 Task: Look for space in Vigevano, Italy from 7th July, 2023 to 15th July, 2023 for 6 adults in price range Rs.15000 to Rs.20000. Place can be entire place with 3 bedrooms having 3 beds and 3 bathrooms. Property type can be house, flat, guest house. Booking option can be shelf check-in. Required host language is English.
Action: Mouse moved to (431, 114)
Screenshot: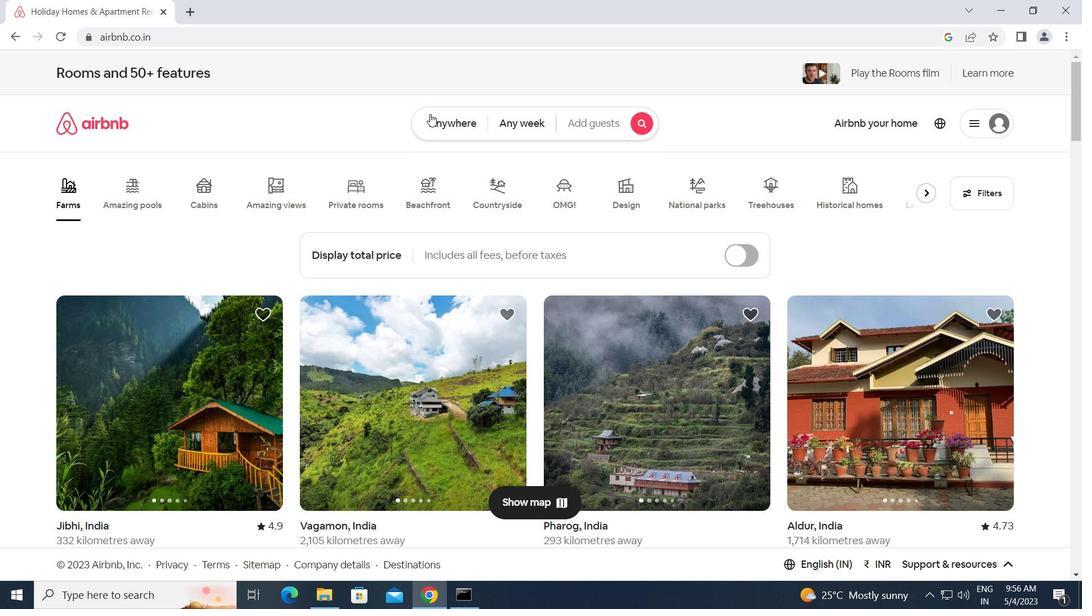 
Action: Mouse pressed left at (431, 114)
Screenshot: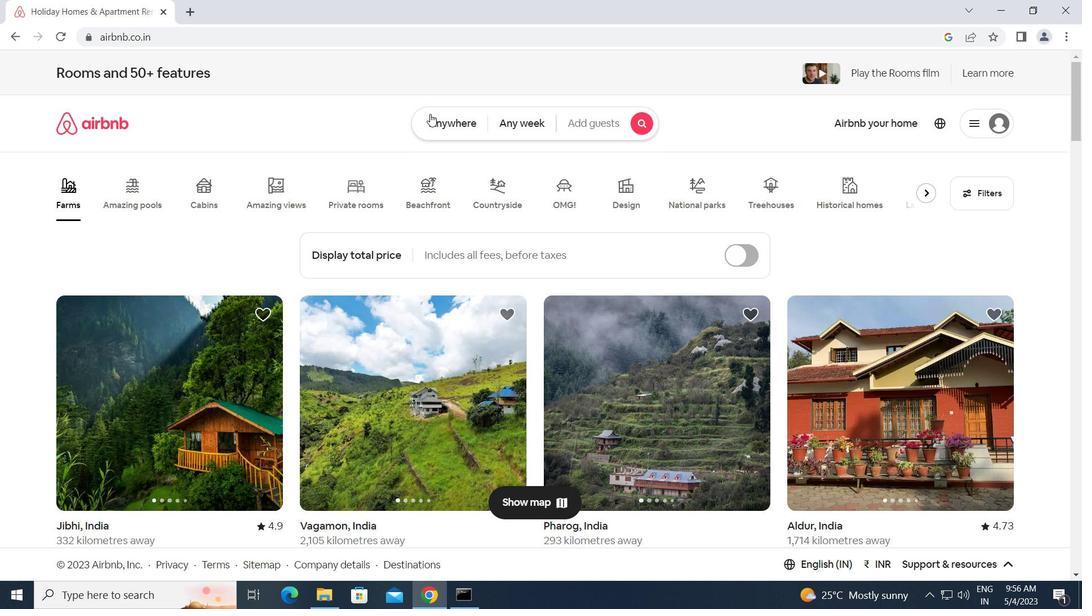 
Action: Mouse moved to (384, 169)
Screenshot: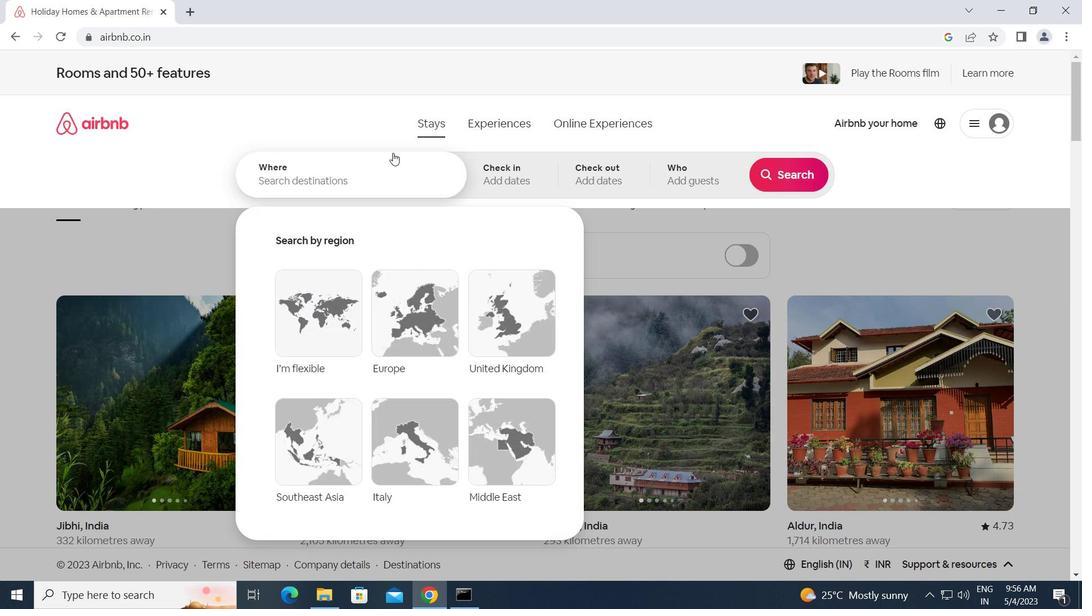 
Action: Mouse pressed left at (384, 169)
Screenshot: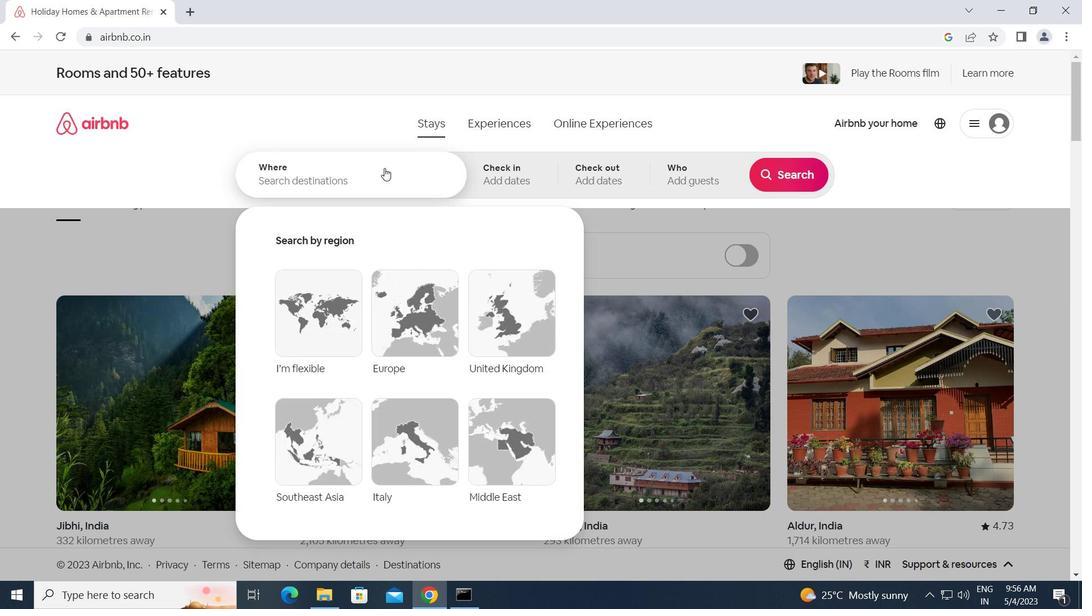 
Action: Key pressed <Key.caps_lock>v<Key.caps_lock>igevano,<Key.space><Key.caps_lock>i<Key.caps_lock>taly<Key.enter>
Screenshot: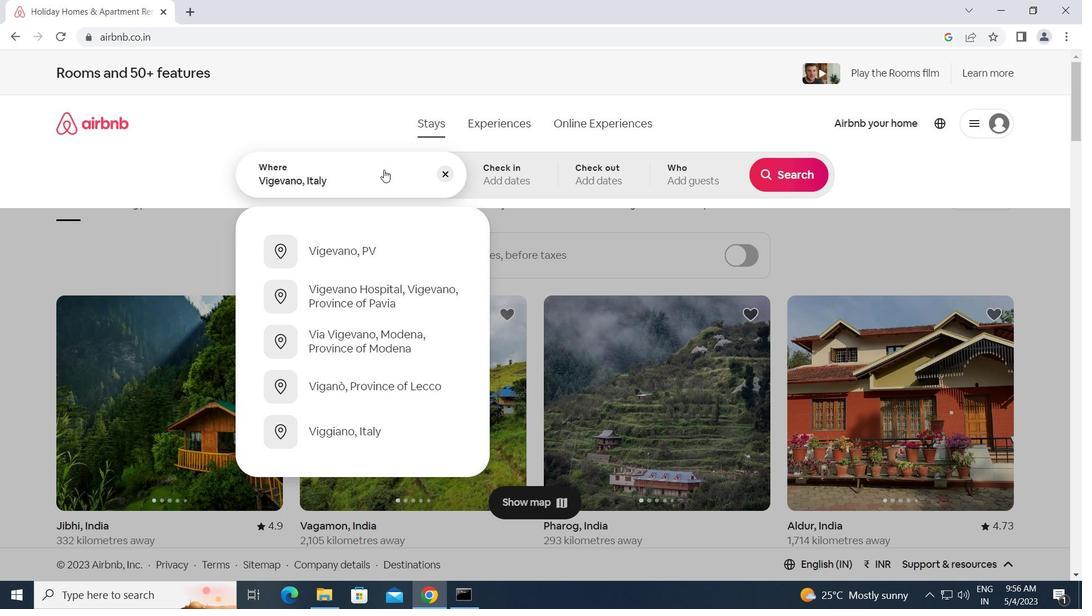 
Action: Mouse moved to (783, 294)
Screenshot: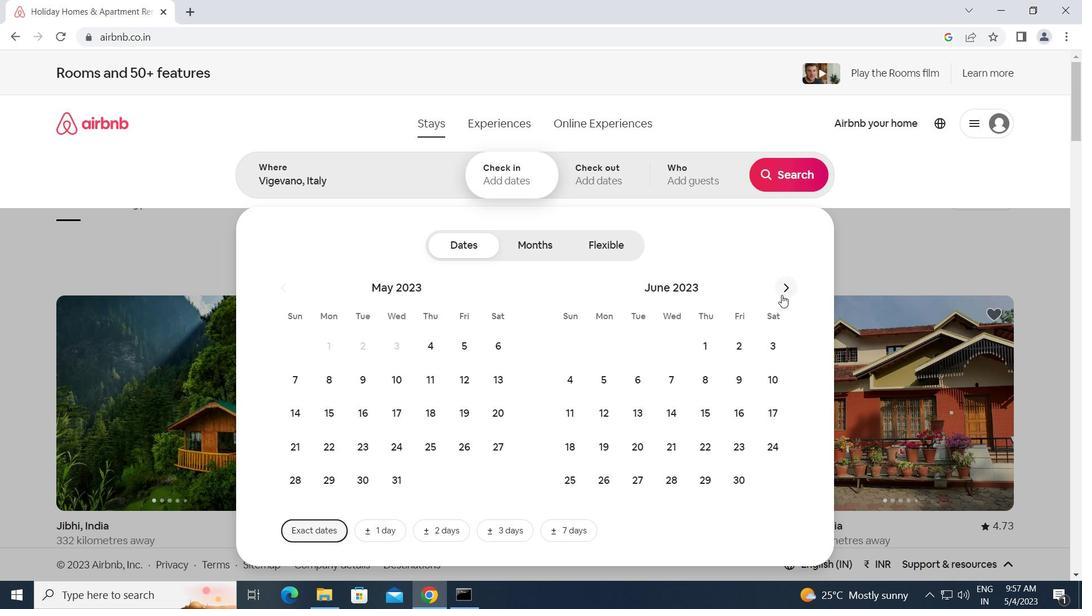 
Action: Mouse pressed left at (783, 294)
Screenshot: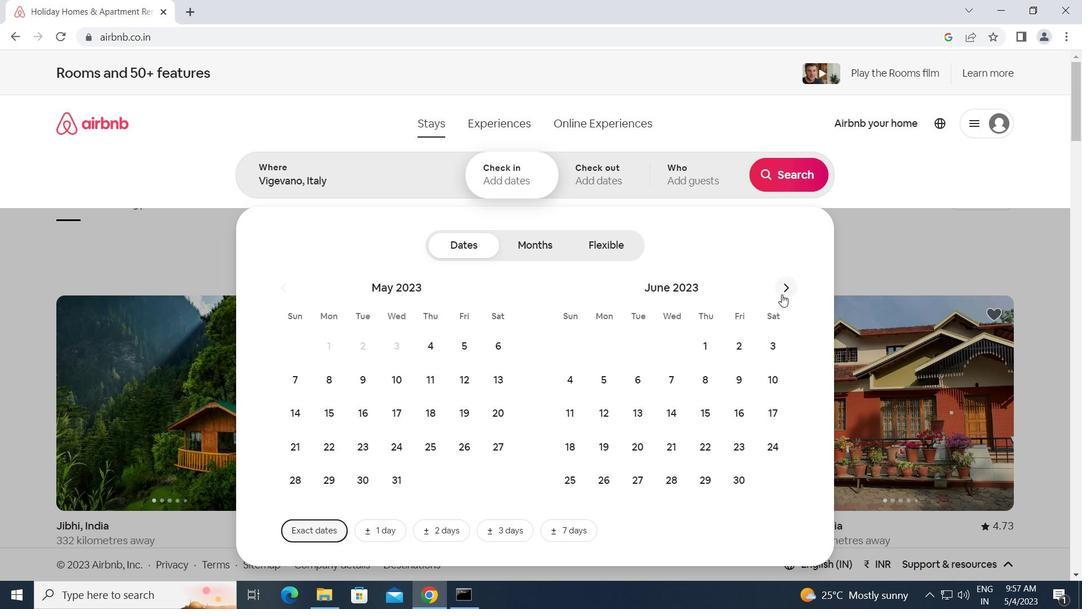 
Action: Mouse moved to (745, 376)
Screenshot: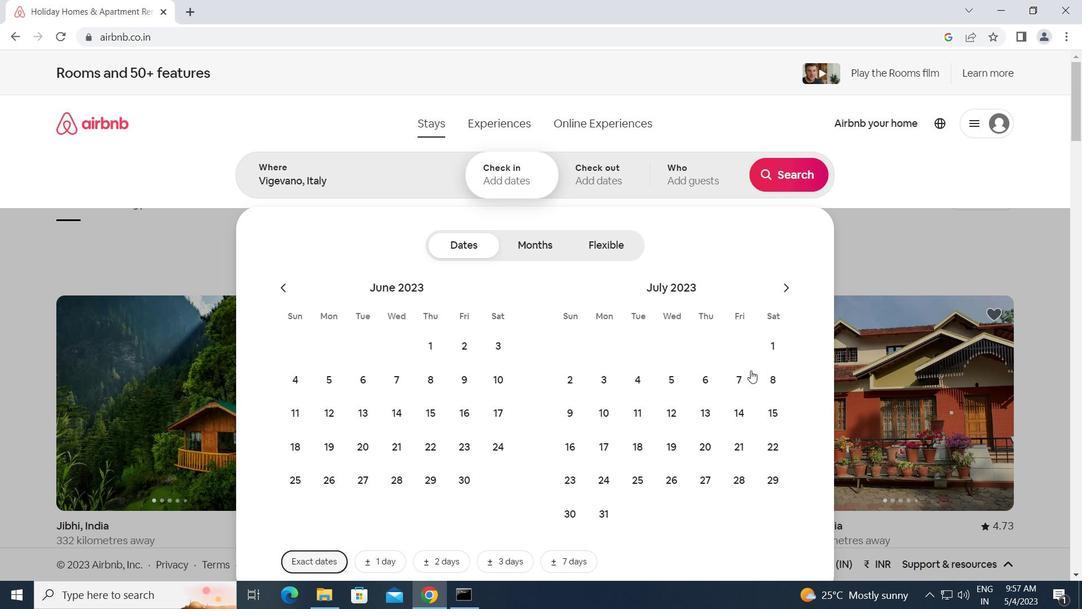 
Action: Mouse pressed left at (745, 376)
Screenshot: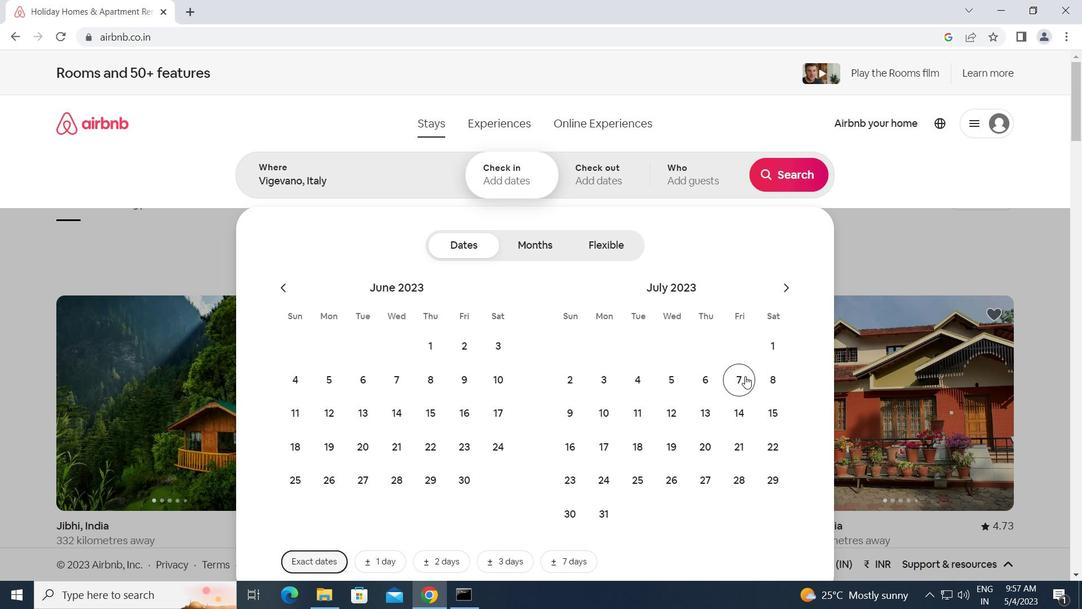
Action: Mouse moved to (772, 410)
Screenshot: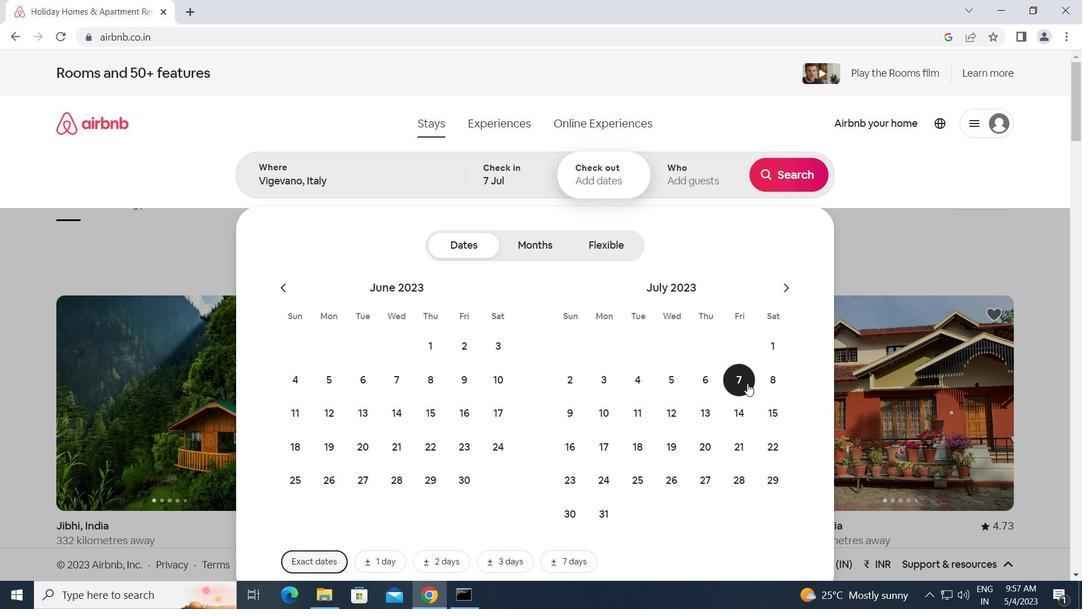 
Action: Mouse pressed left at (772, 410)
Screenshot: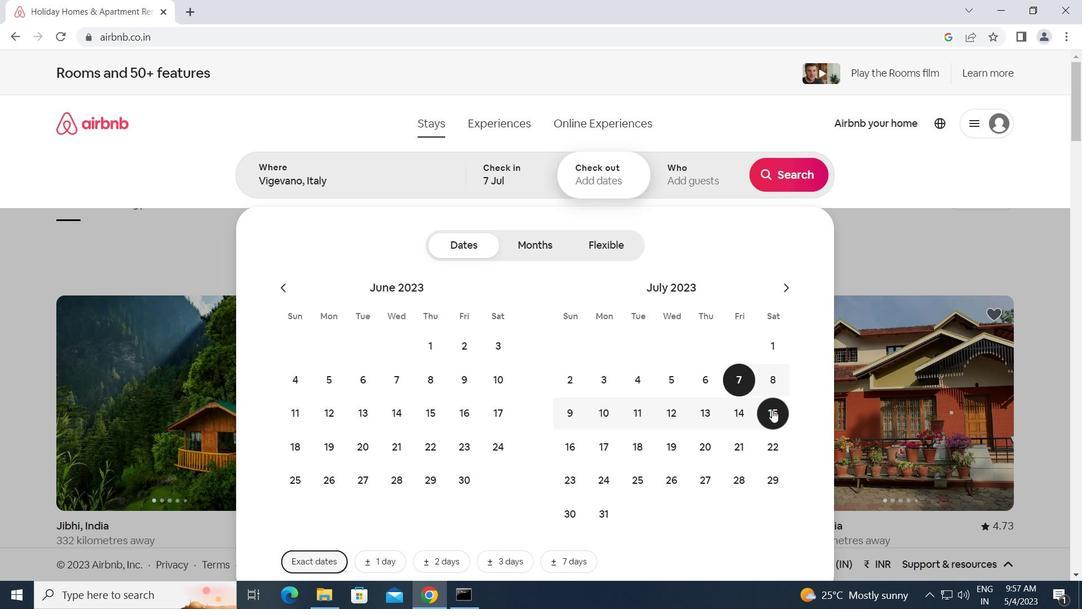 
Action: Mouse moved to (705, 181)
Screenshot: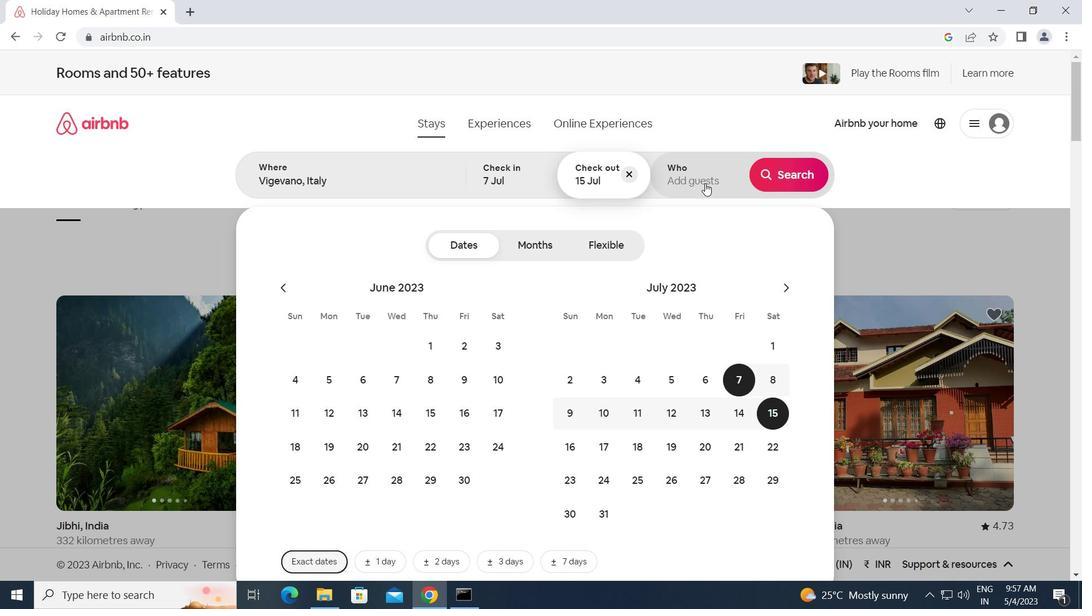 
Action: Mouse pressed left at (705, 181)
Screenshot: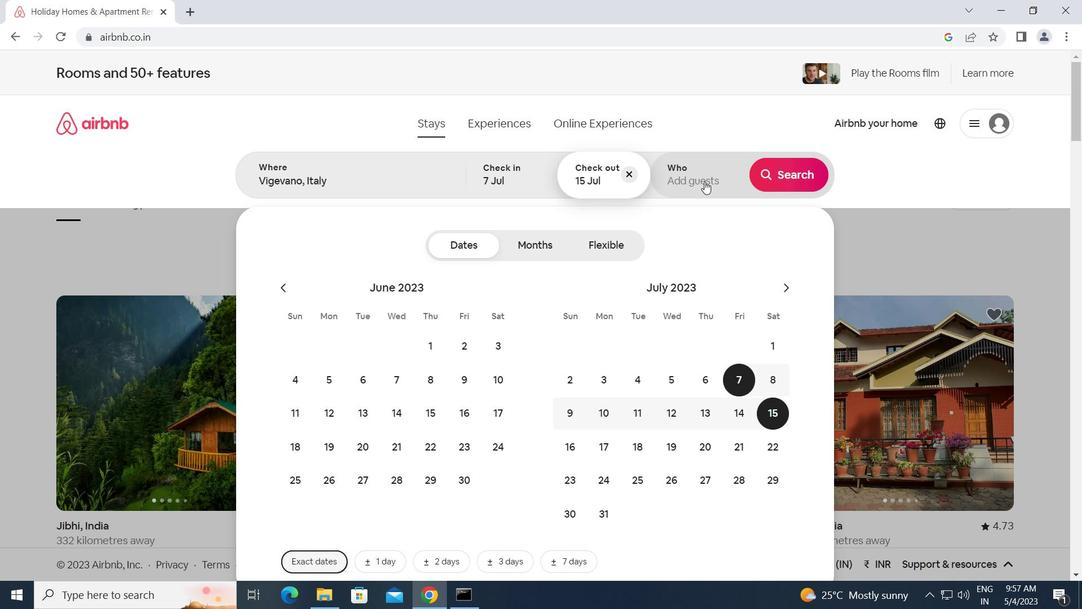 
Action: Mouse moved to (793, 251)
Screenshot: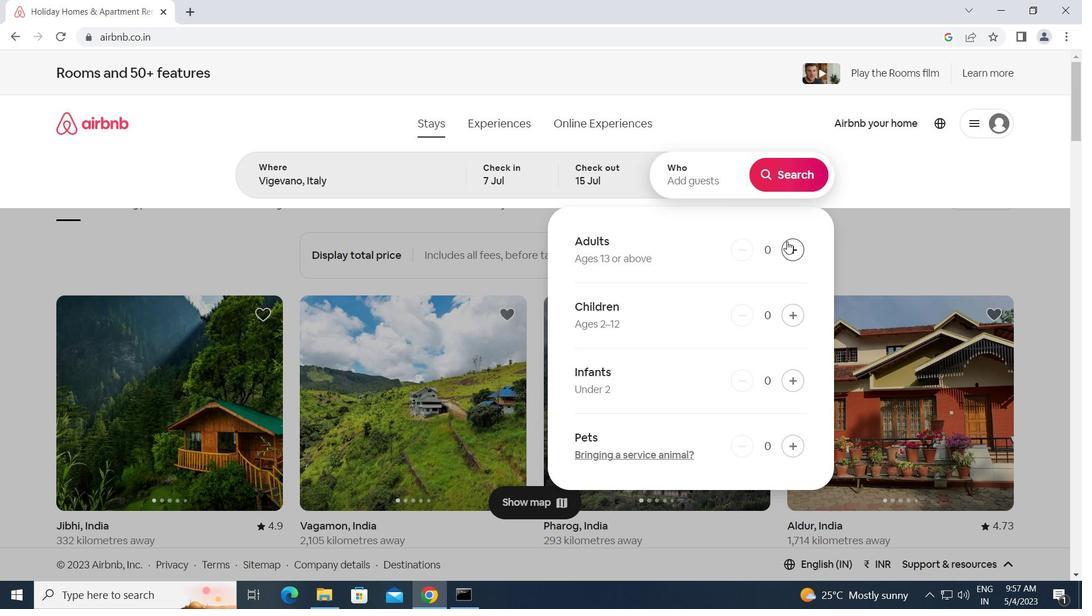 
Action: Mouse pressed left at (793, 251)
Screenshot: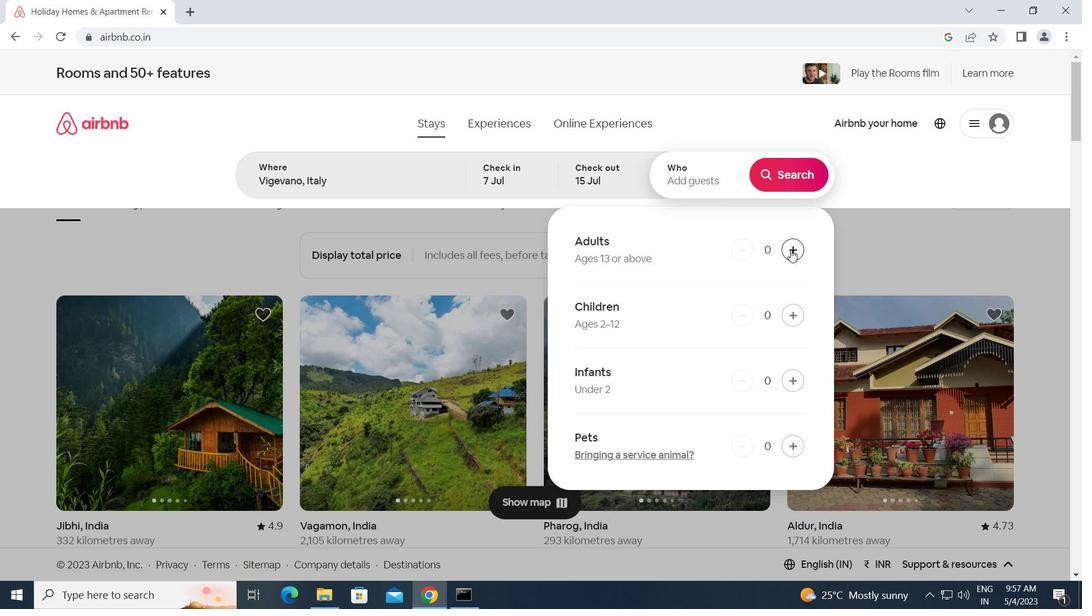 
Action: Mouse pressed left at (793, 251)
Screenshot: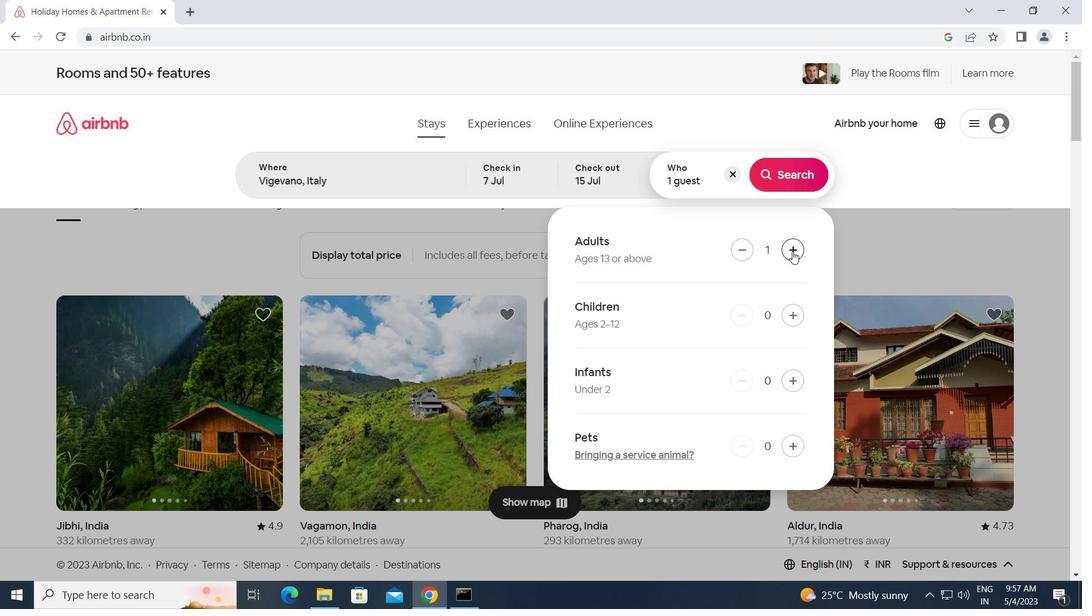 
Action: Mouse pressed left at (793, 251)
Screenshot: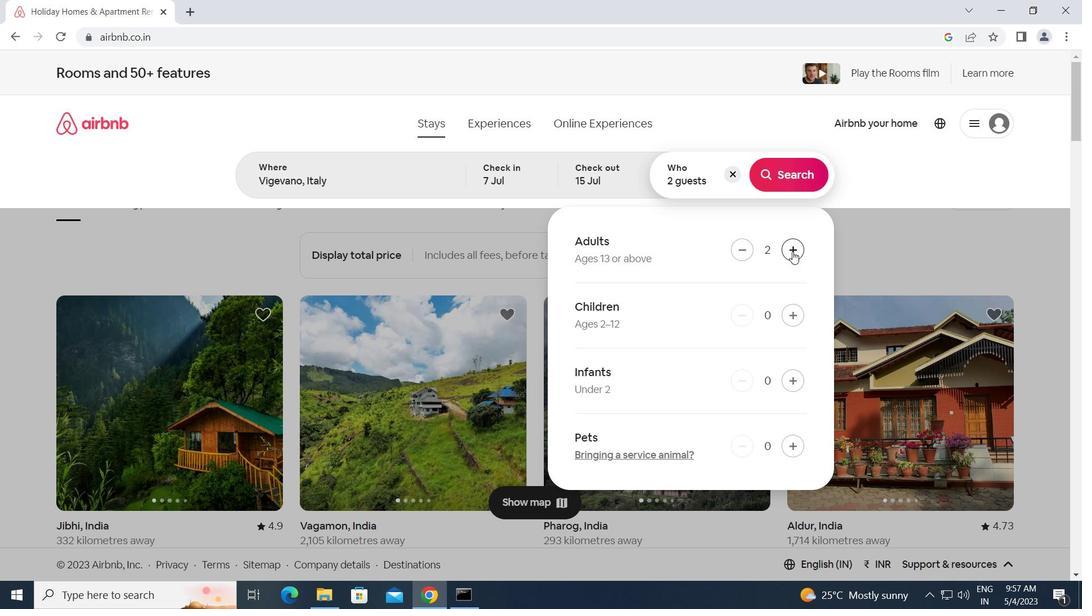 
Action: Mouse pressed left at (793, 251)
Screenshot: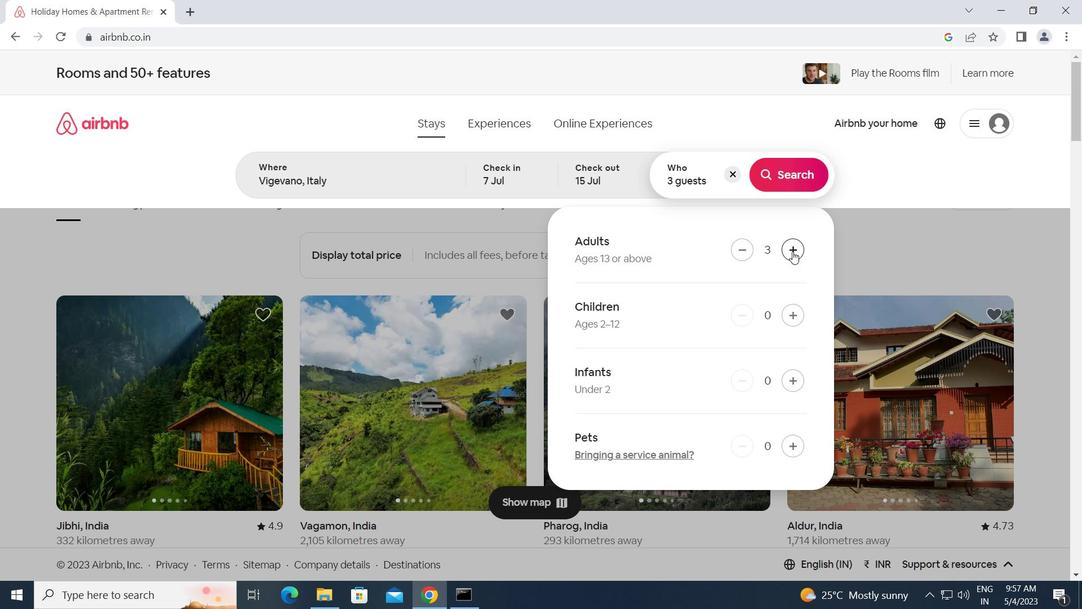 
Action: Mouse pressed left at (793, 251)
Screenshot: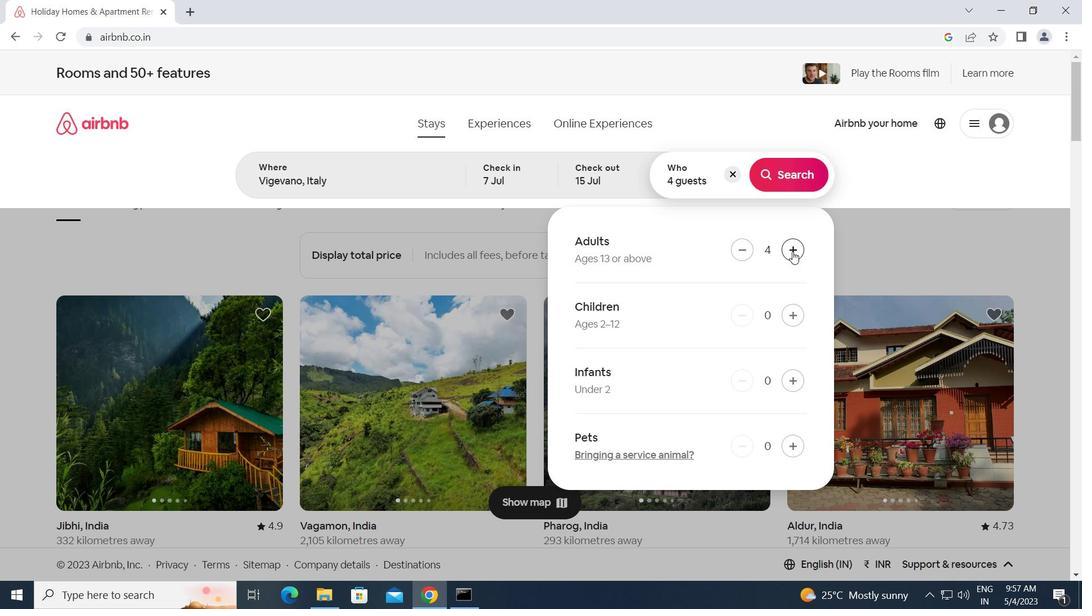 
Action: Mouse pressed left at (793, 251)
Screenshot: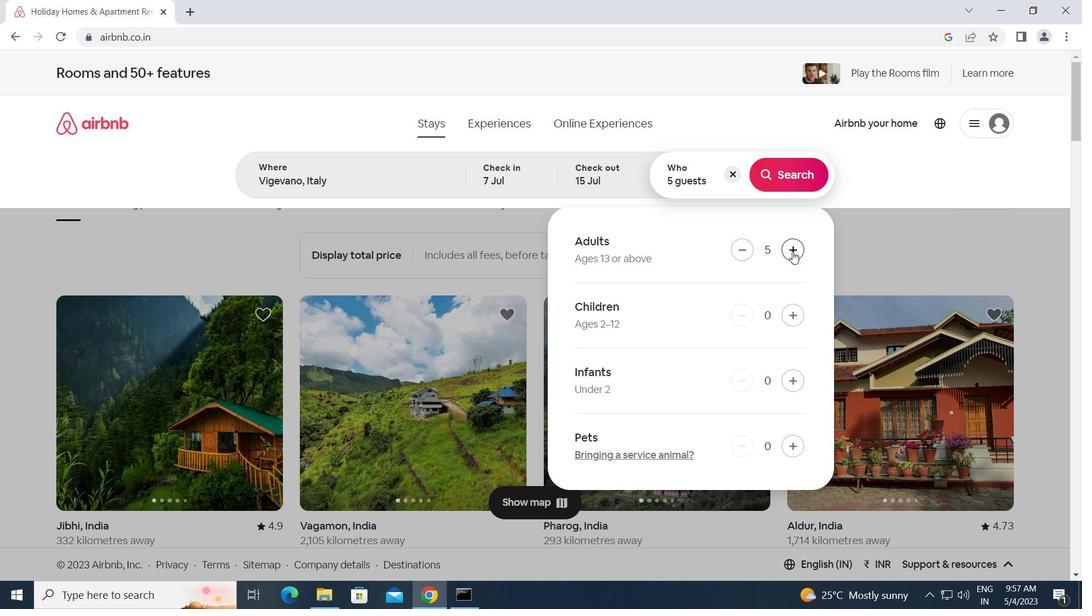 
Action: Mouse moved to (788, 175)
Screenshot: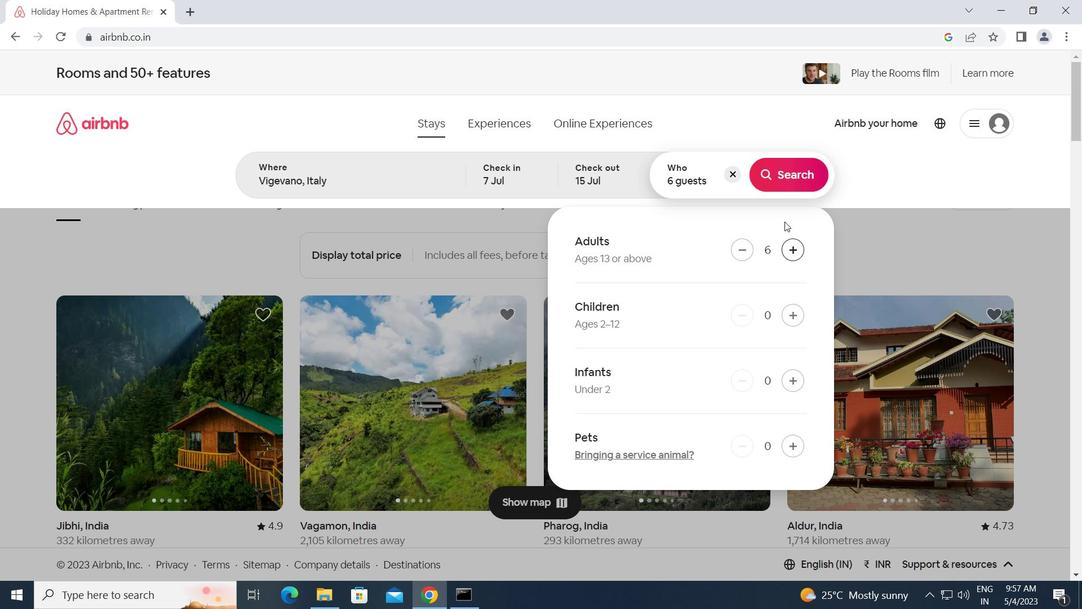
Action: Mouse pressed left at (788, 175)
Screenshot: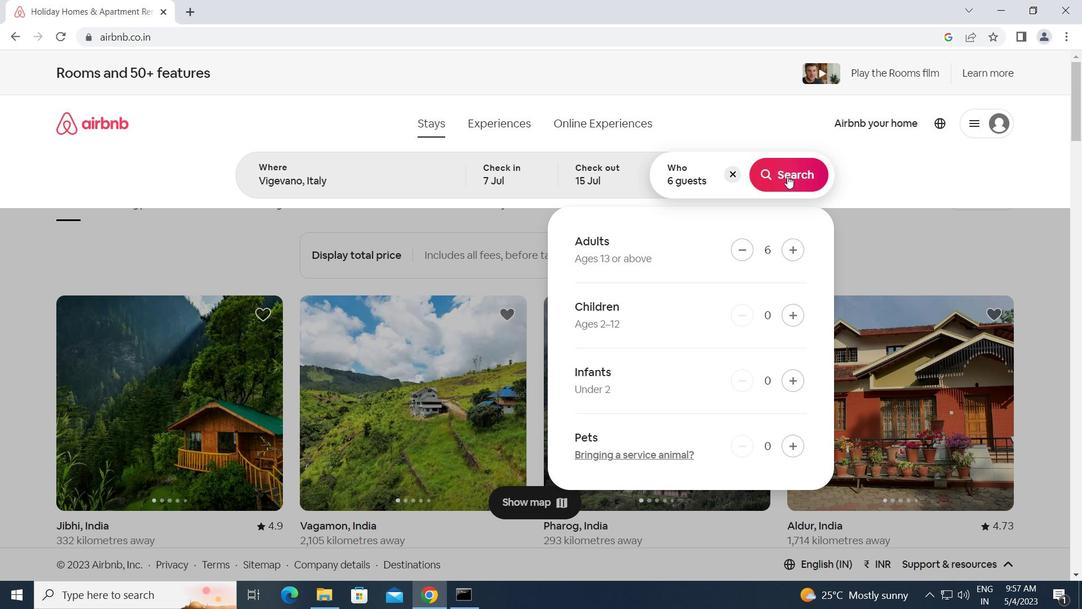 
Action: Mouse moved to (1017, 130)
Screenshot: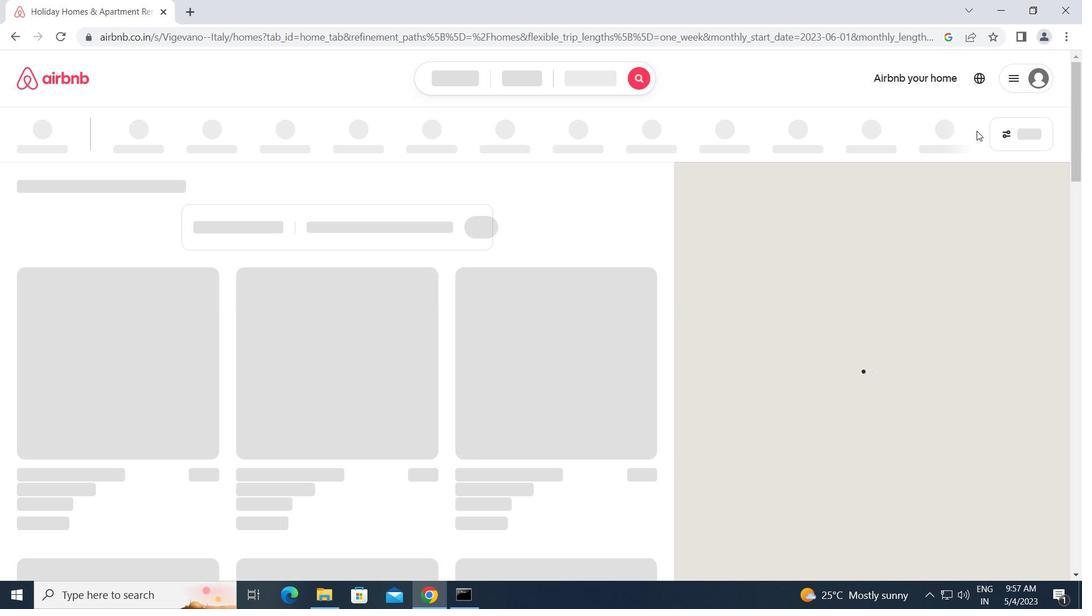 
Action: Mouse pressed left at (1017, 130)
Screenshot: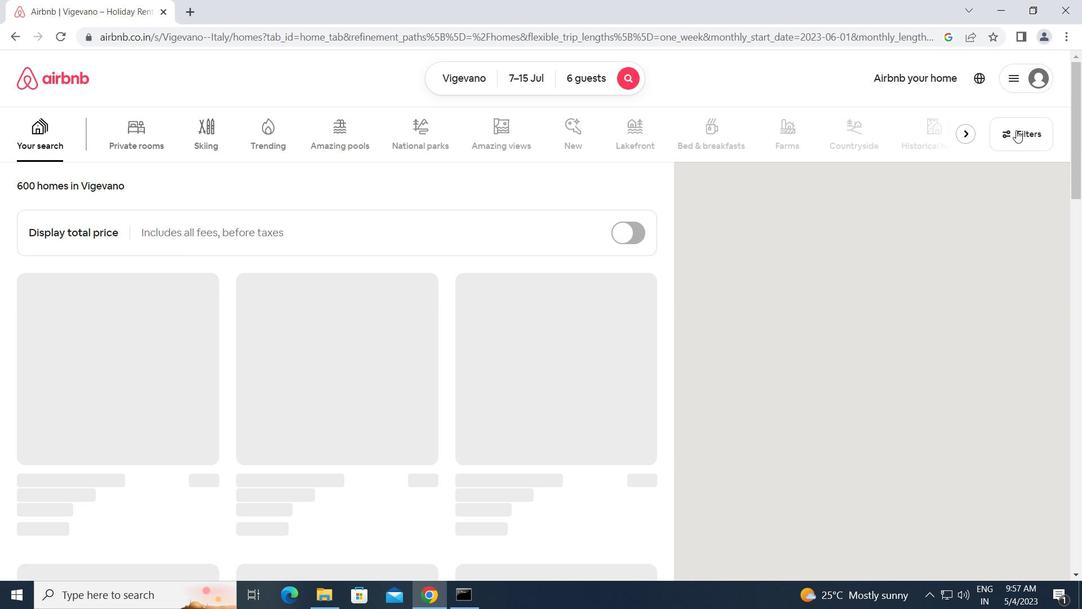 
Action: Mouse moved to (363, 318)
Screenshot: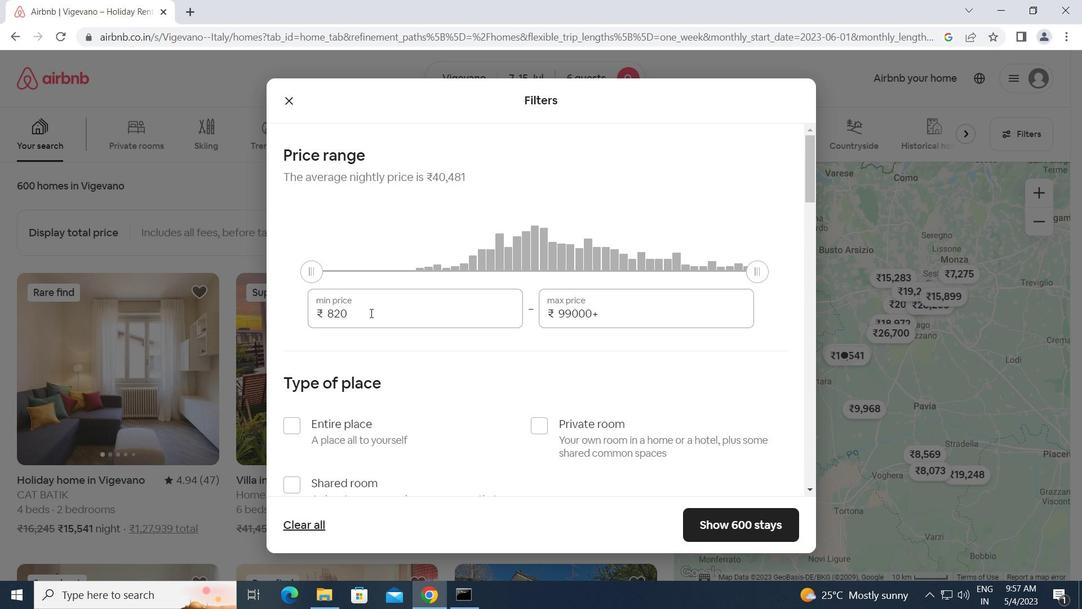 
Action: Mouse pressed left at (363, 318)
Screenshot: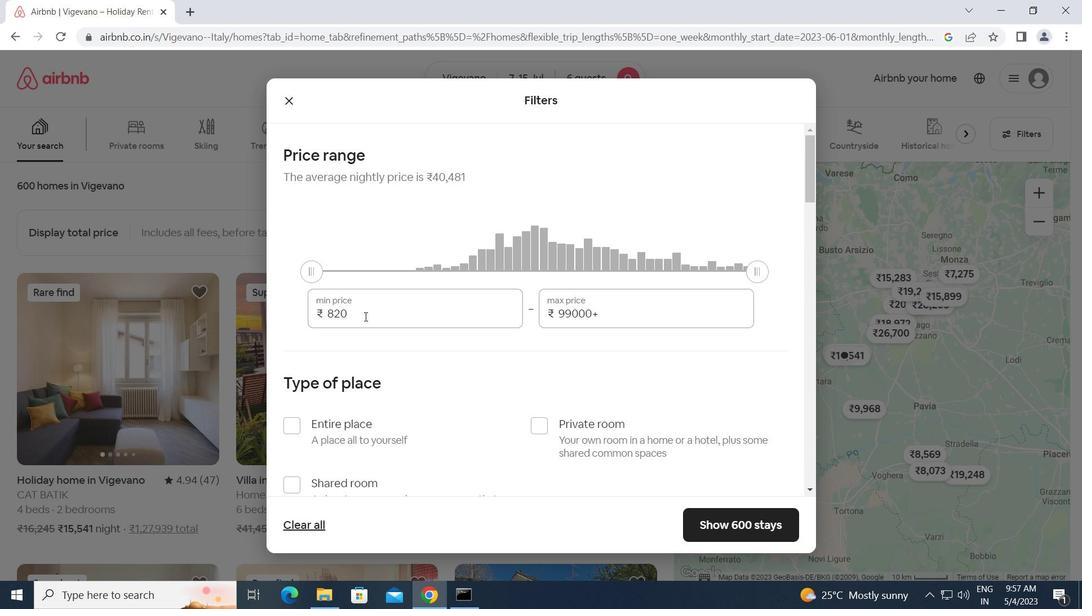 
Action: Mouse moved to (311, 318)
Screenshot: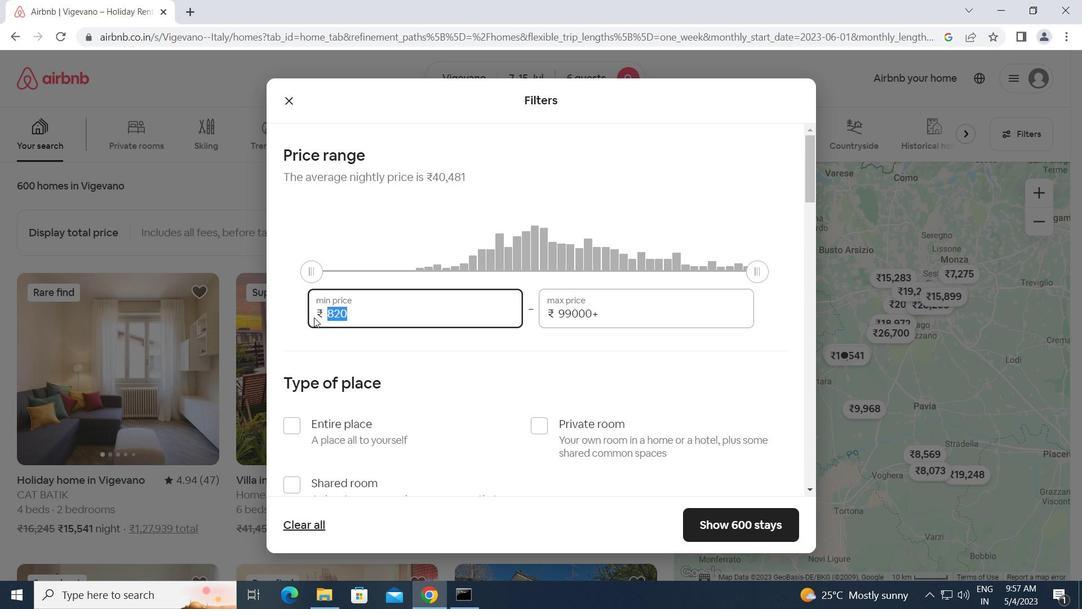 
Action: Key pressed 15000<Key.tab>20000
Screenshot: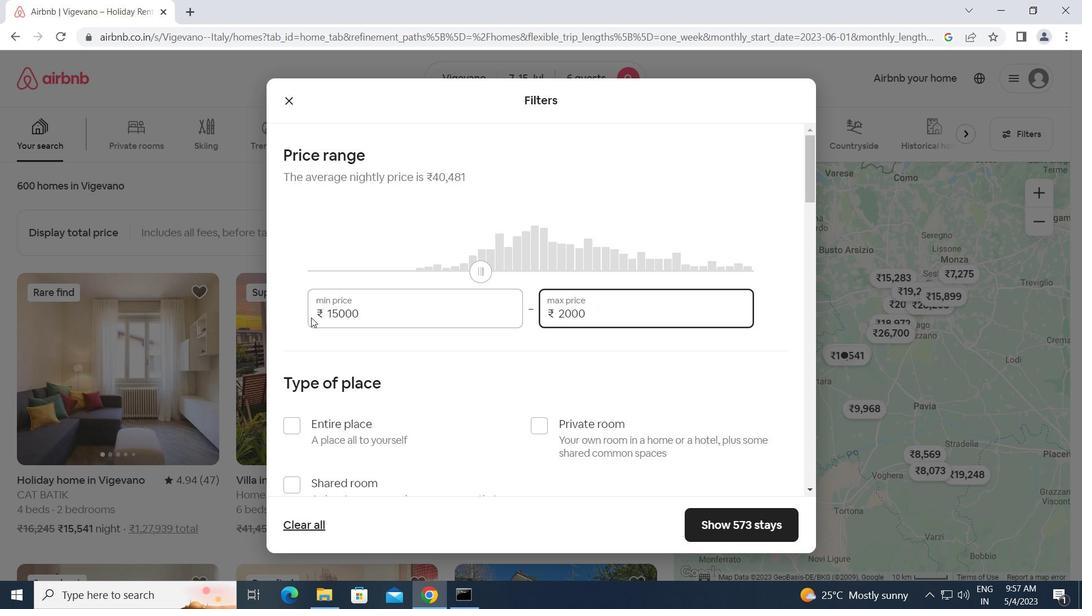 
Action: Mouse moved to (390, 369)
Screenshot: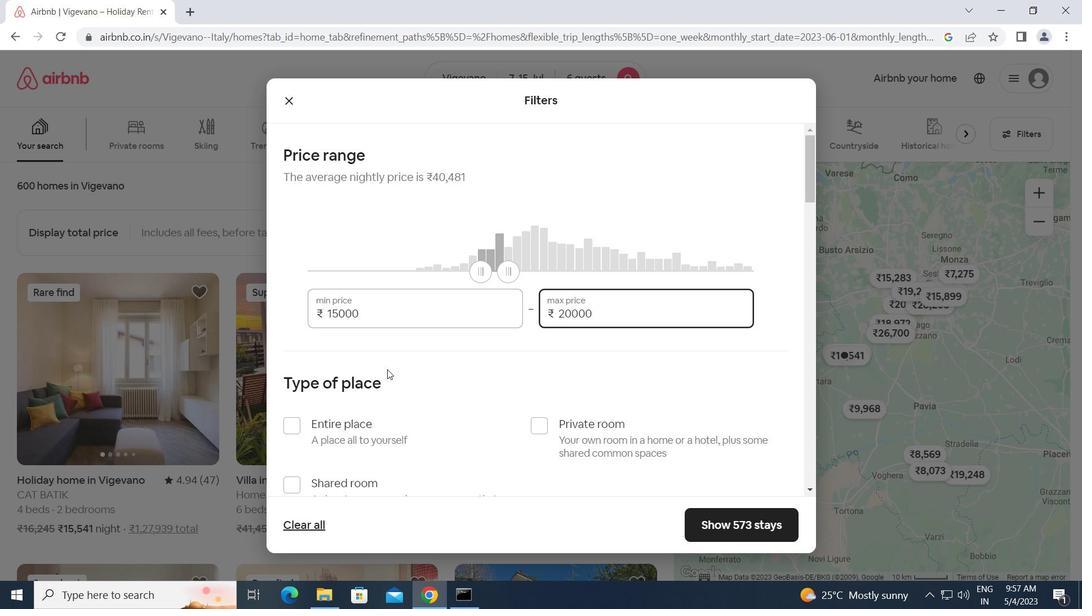 
Action: Mouse scrolled (390, 368) with delta (0, 0)
Screenshot: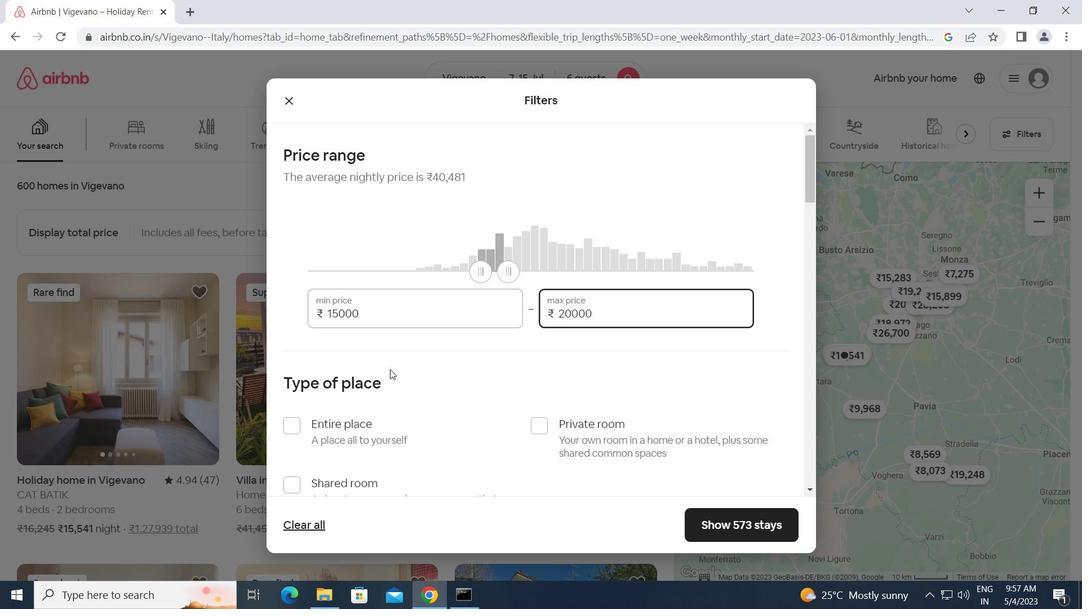 
Action: Mouse scrolled (390, 368) with delta (0, 0)
Screenshot: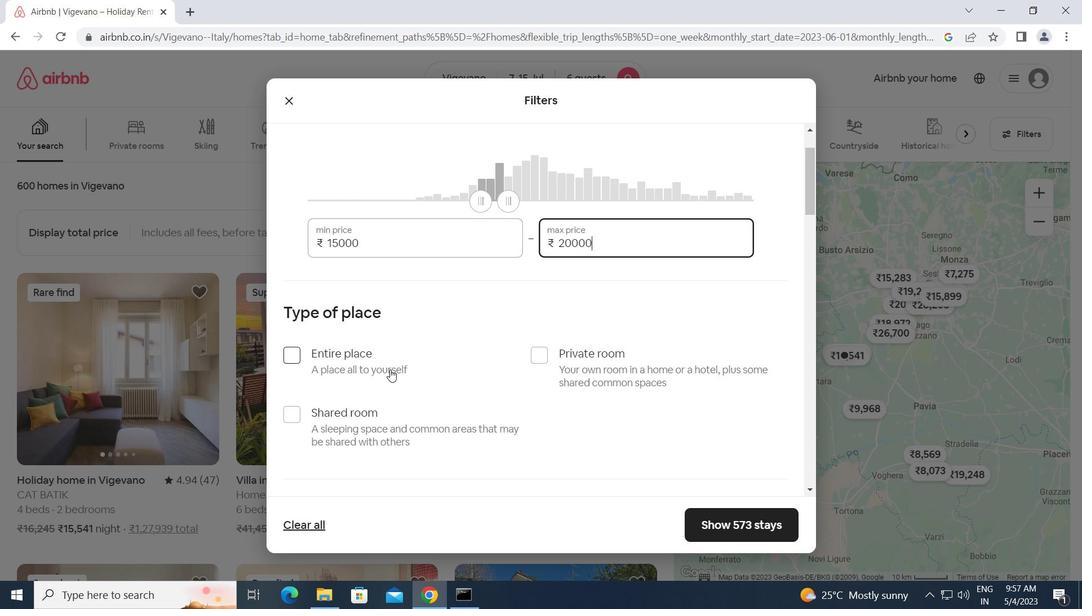 
Action: Mouse moved to (299, 287)
Screenshot: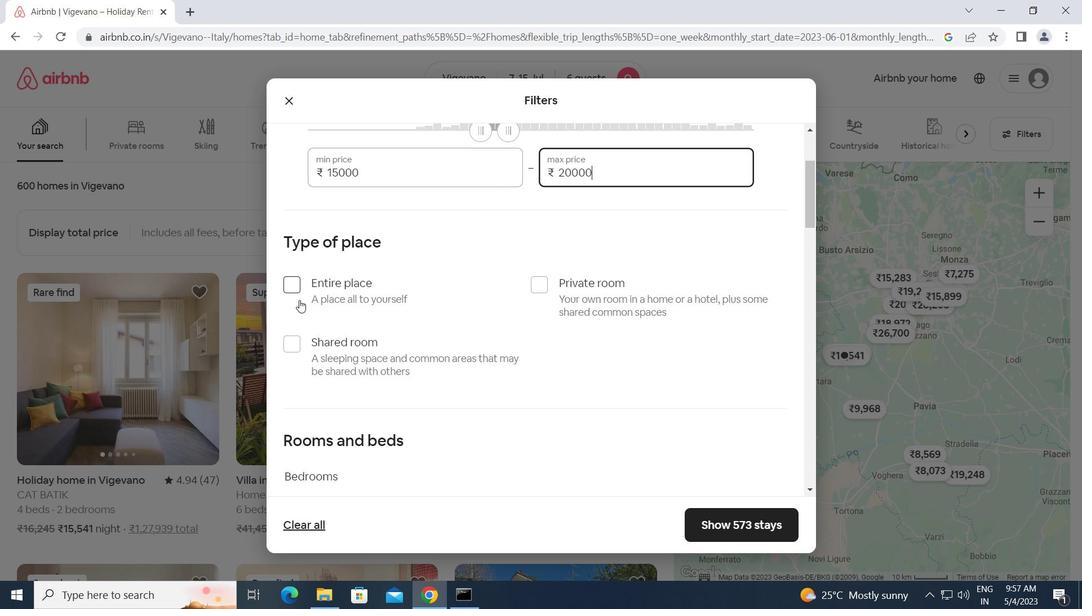 
Action: Mouse pressed left at (299, 287)
Screenshot: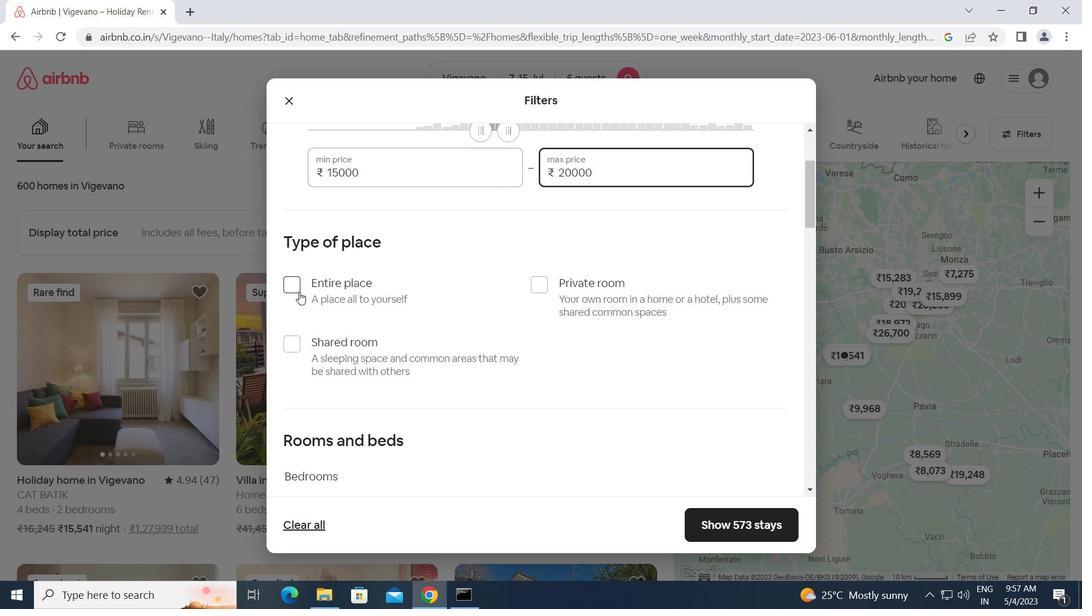 
Action: Mouse moved to (385, 347)
Screenshot: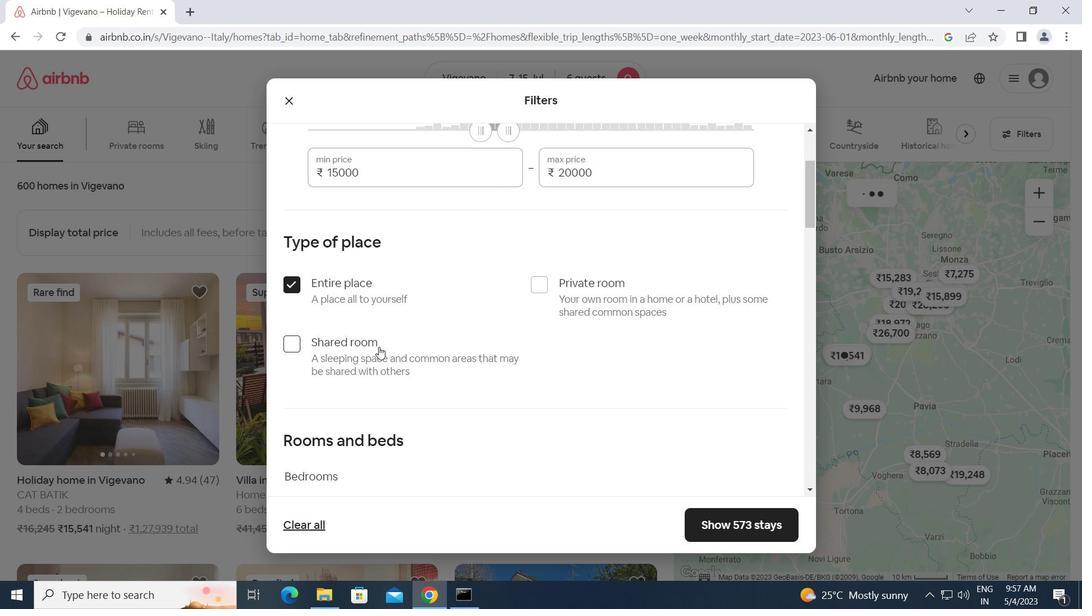 
Action: Mouse scrolled (385, 346) with delta (0, 0)
Screenshot: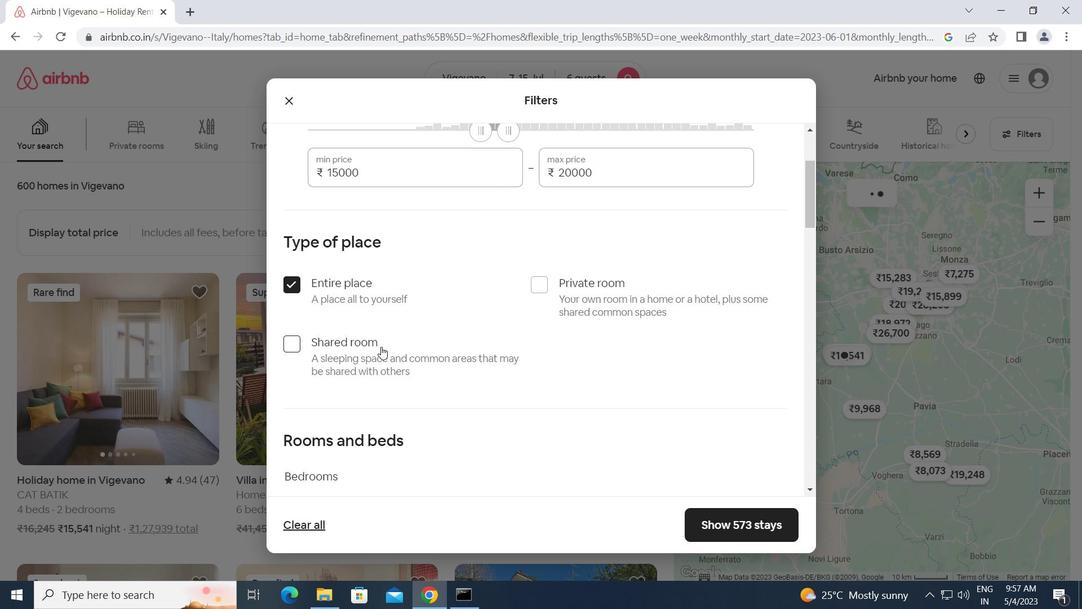 
Action: Mouse scrolled (385, 346) with delta (0, 0)
Screenshot: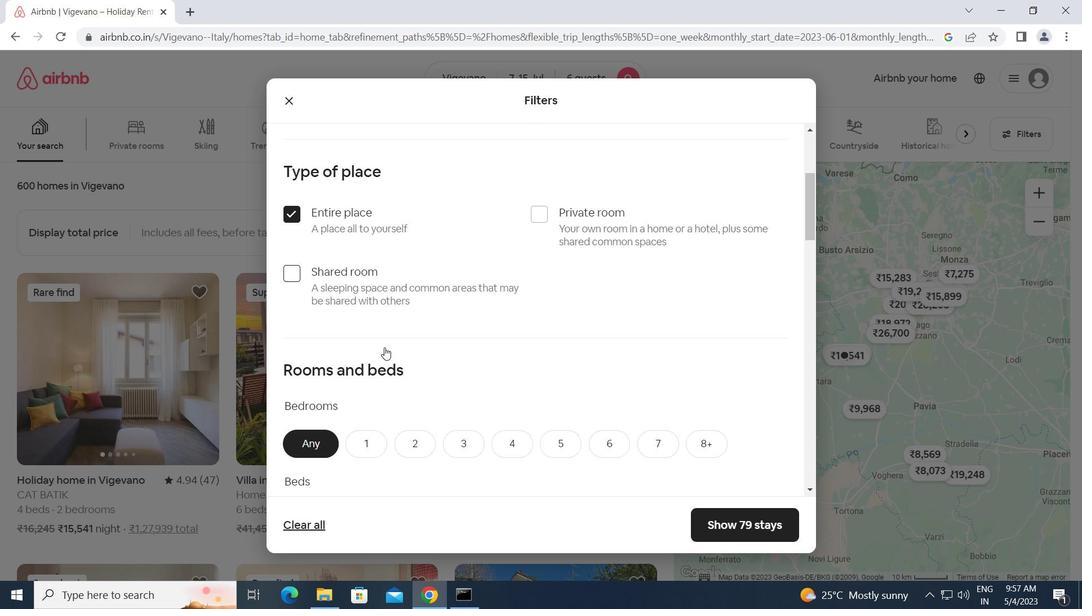 
Action: Mouse scrolled (385, 346) with delta (0, 0)
Screenshot: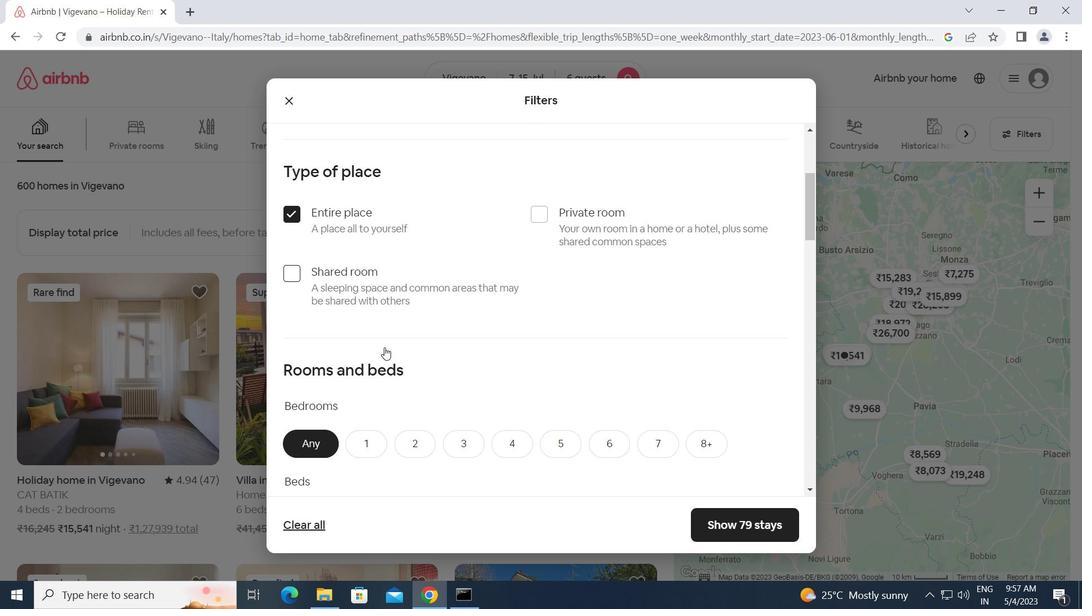 
Action: Mouse moved to (468, 300)
Screenshot: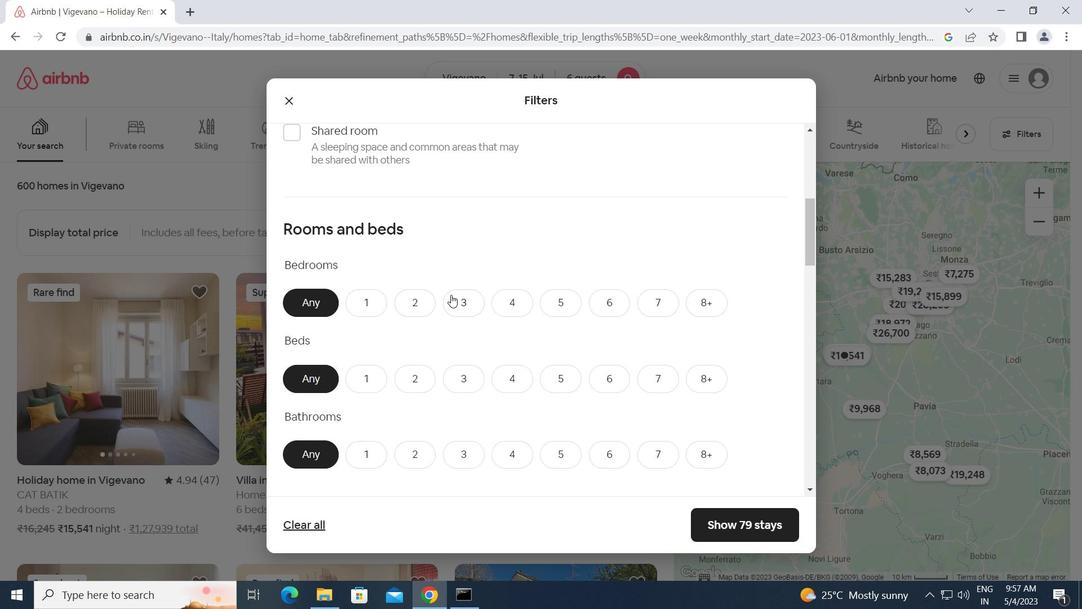 
Action: Mouse pressed left at (468, 300)
Screenshot: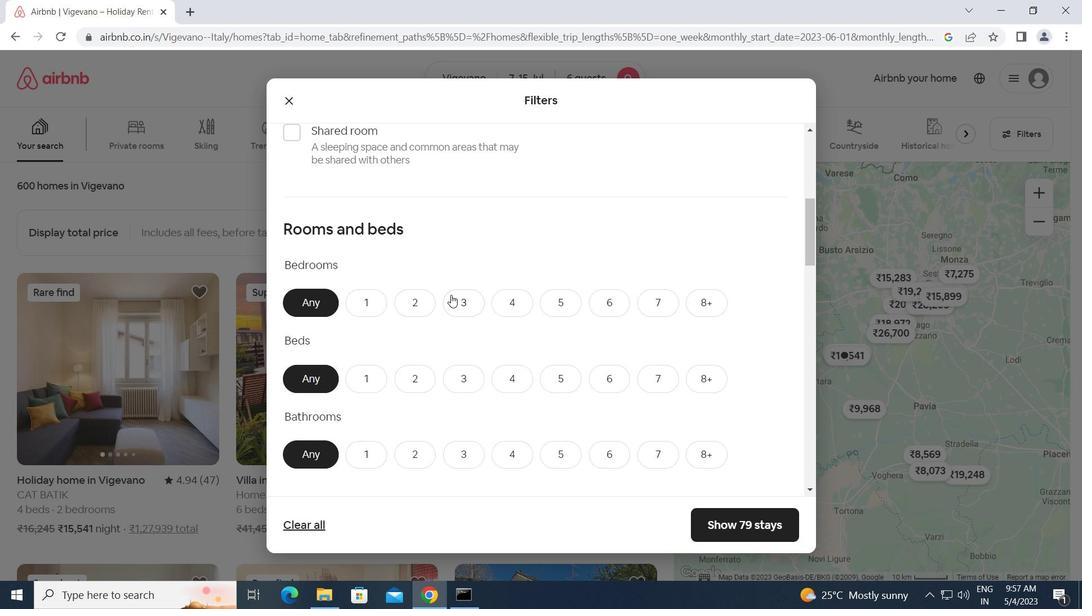 
Action: Mouse moved to (463, 377)
Screenshot: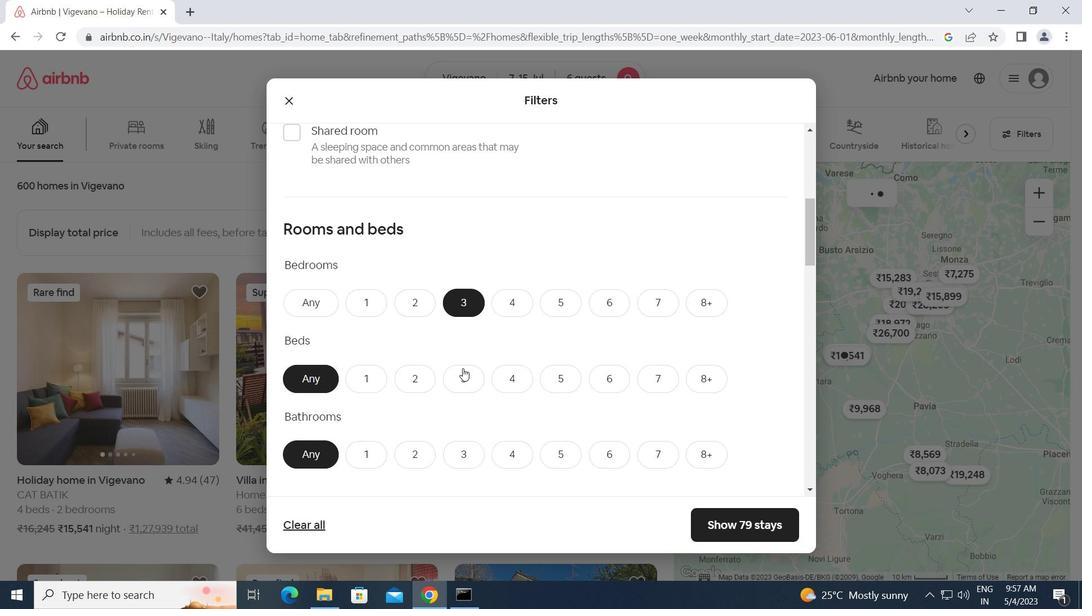 
Action: Mouse pressed left at (463, 377)
Screenshot: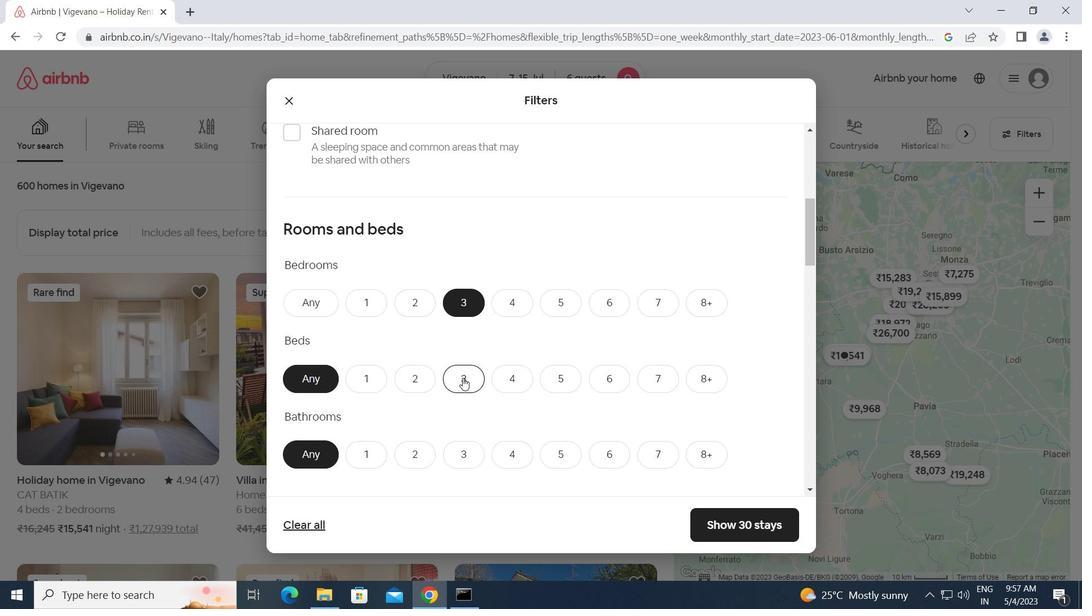 
Action: Mouse moved to (461, 458)
Screenshot: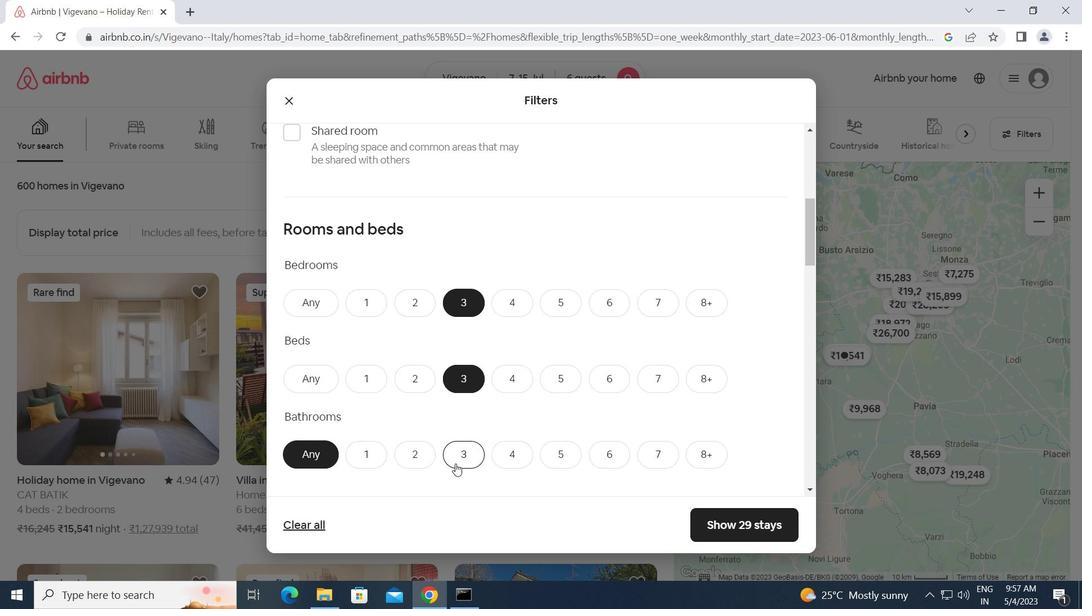 
Action: Mouse pressed left at (461, 458)
Screenshot: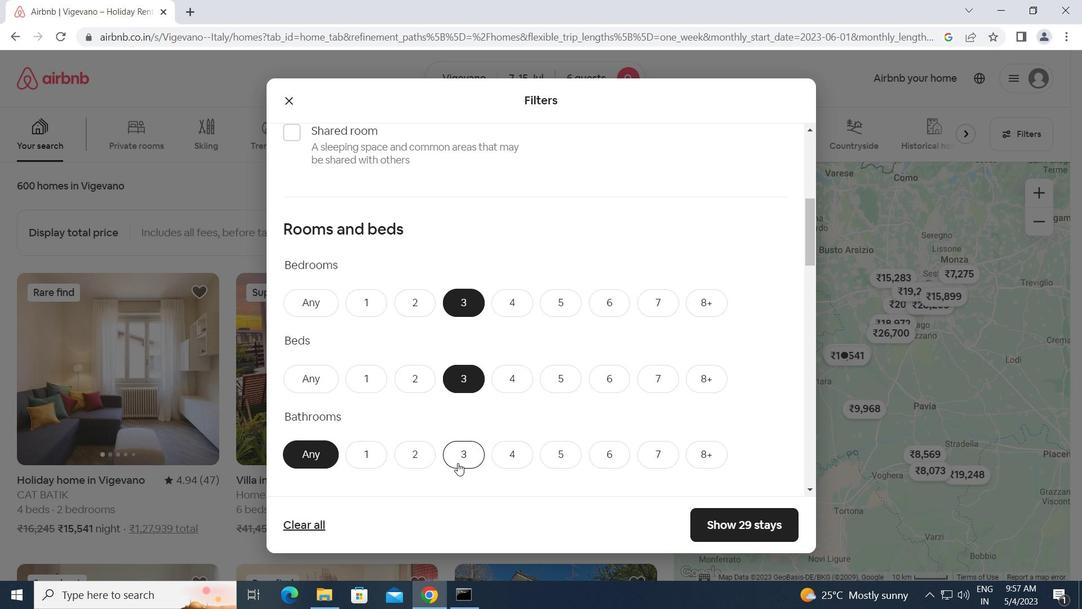 
Action: Mouse moved to (464, 463)
Screenshot: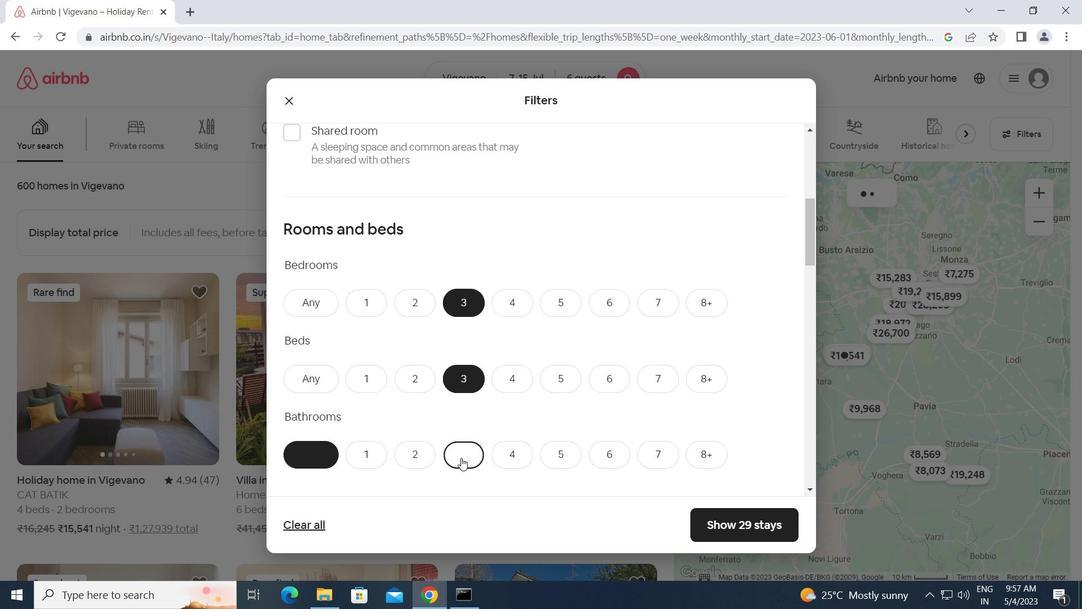 
Action: Mouse scrolled (464, 462) with delta (0, 0)
Screenshot: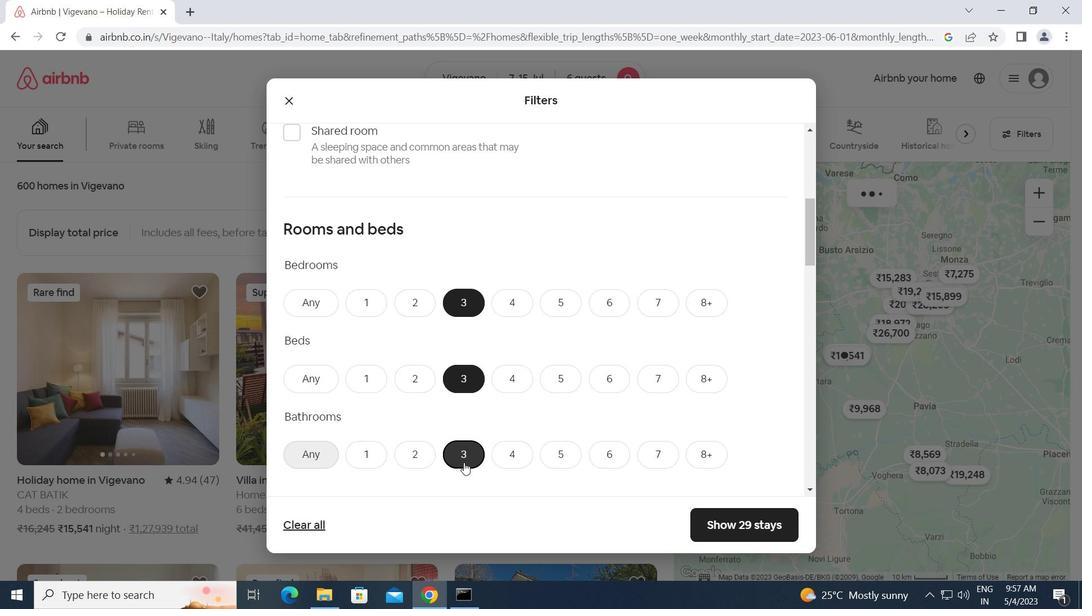 
Action: Mouse scrolled (464, 462) with delta (0, 0)
Screenshot: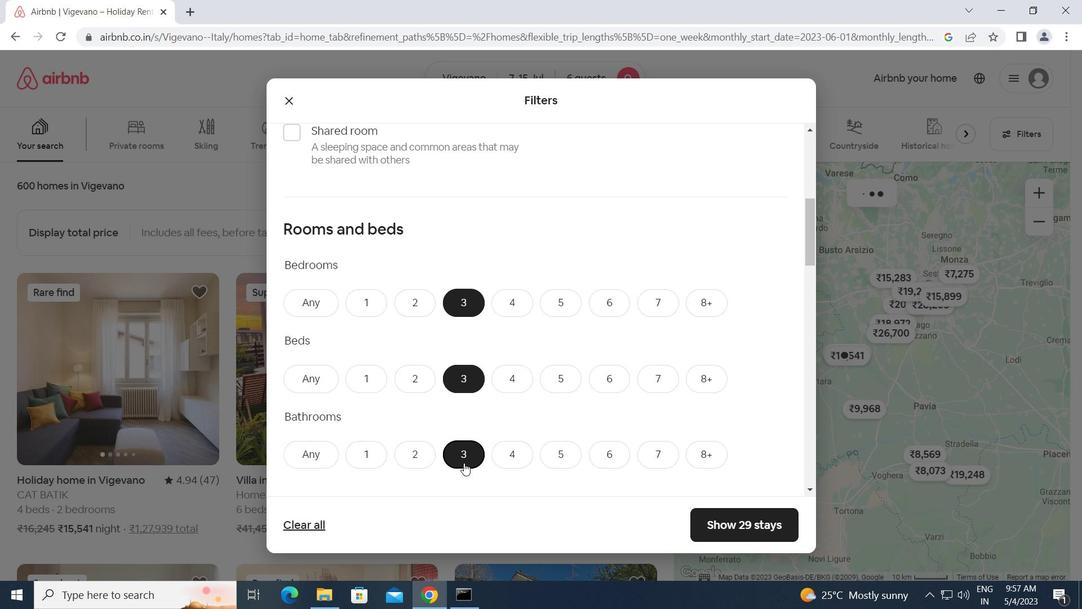 
Action: Mouse moved to (384, 451)
Screenshot: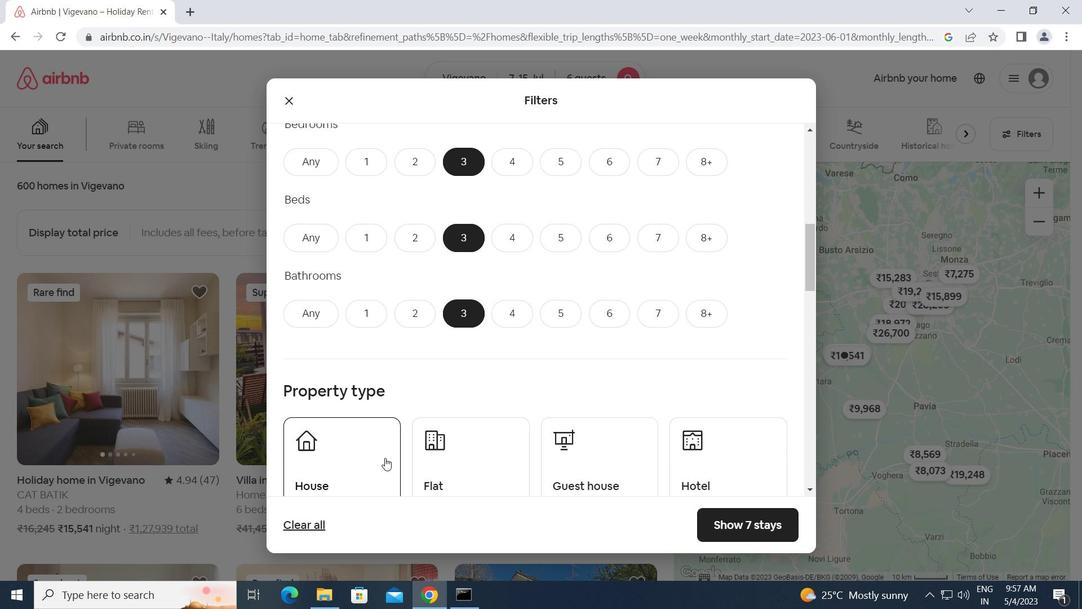 
Action: Mouse pressed left at (384, 451)
Screenshot: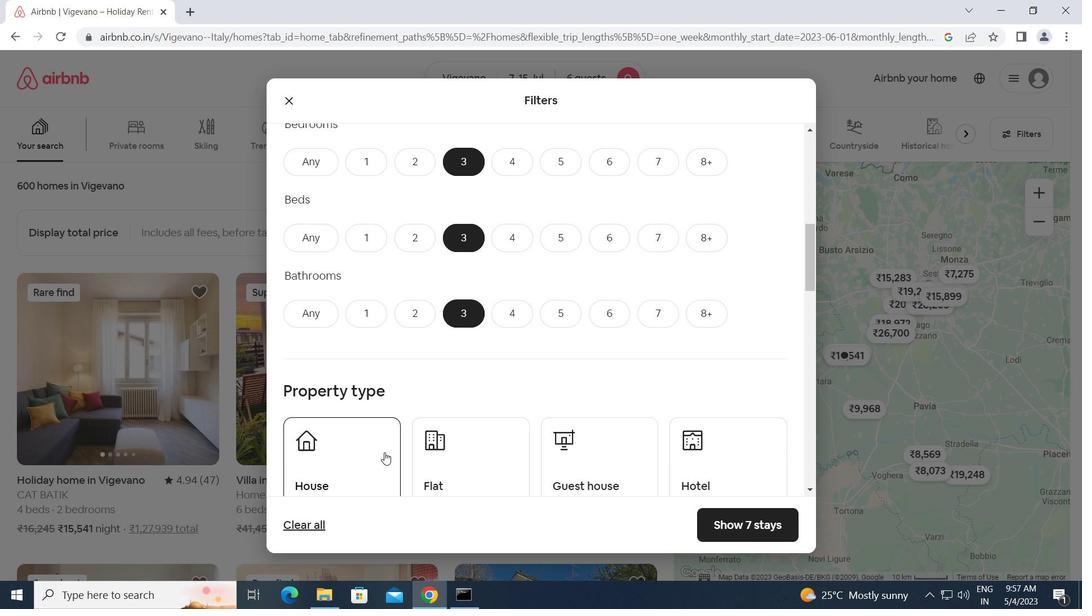 
Action: Mouse moved to (439, 468)
Screenshot: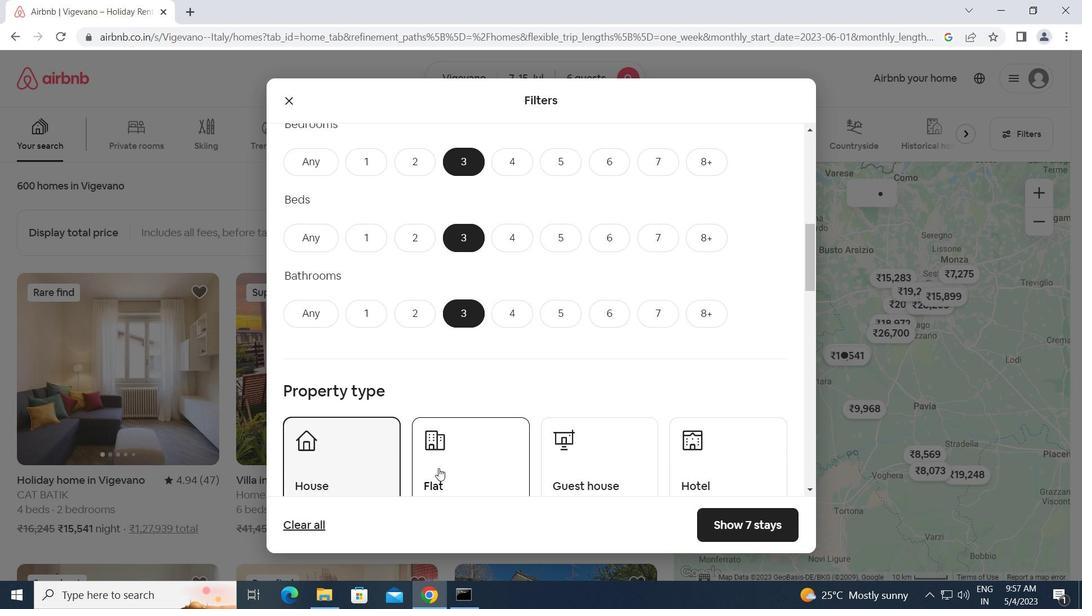 
Action: Mouse pressed left at (439, 468)
Screenshot: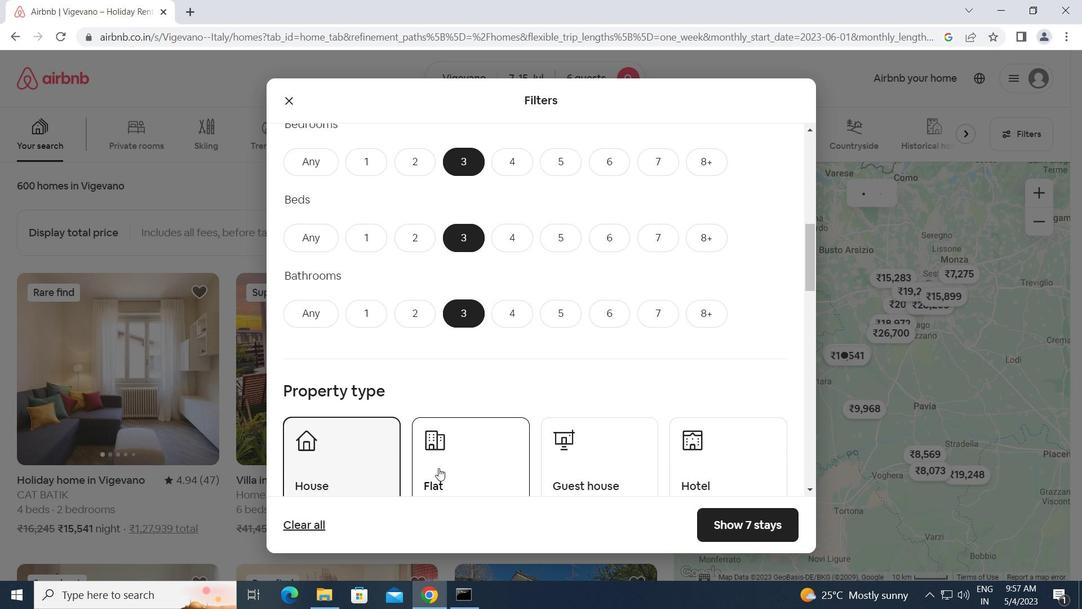 
Action: Mouse moved to (569, 474)
Screenshot: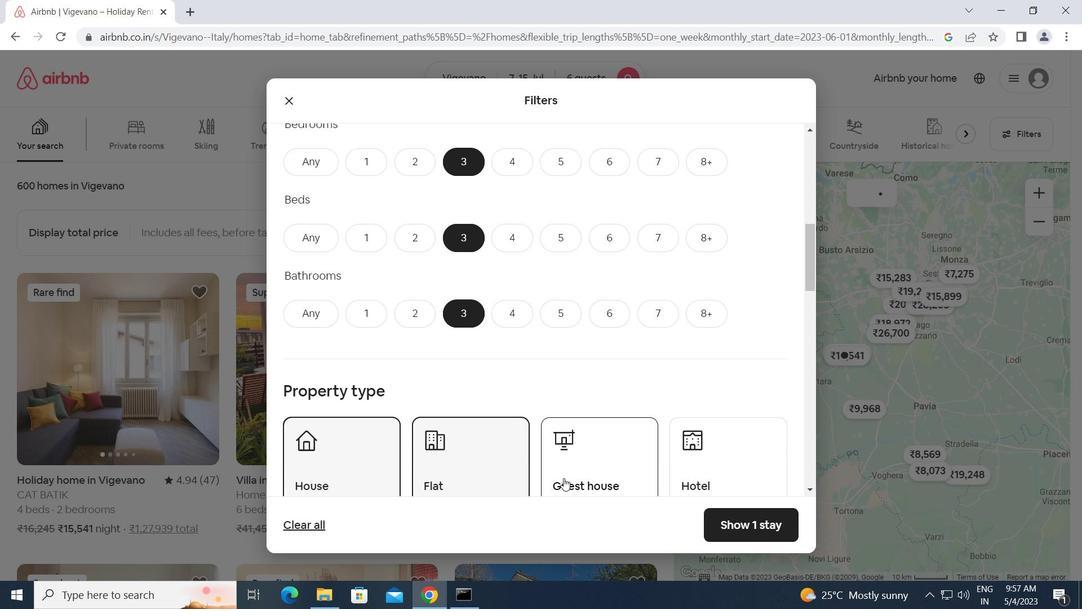 
Action: Mouse pressed left at (569, 474)
Screenshot: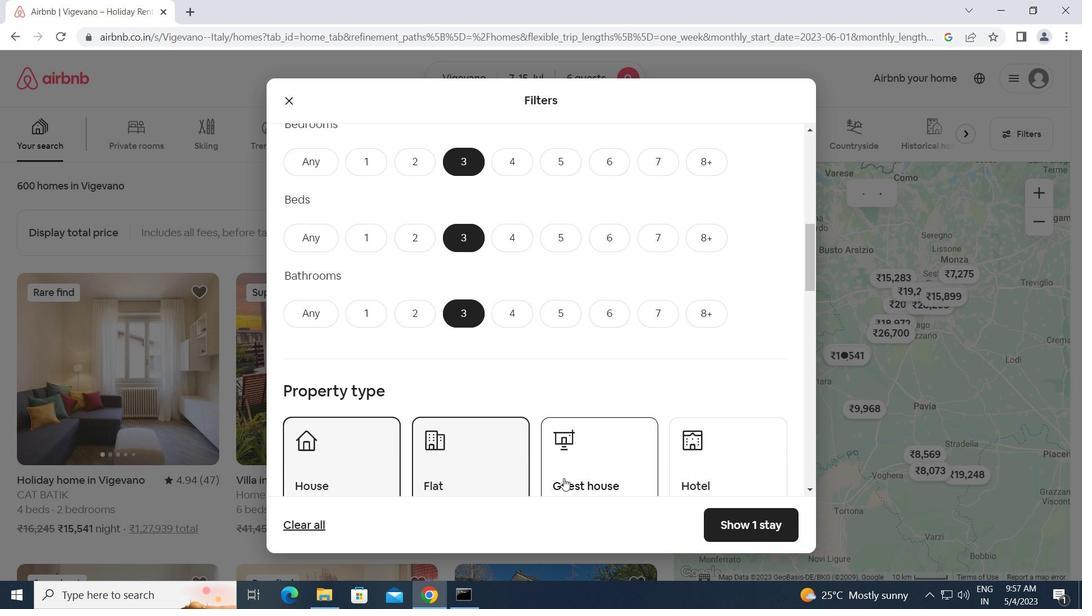 
Action: Mouse moved to (567, 464)
Screenshot: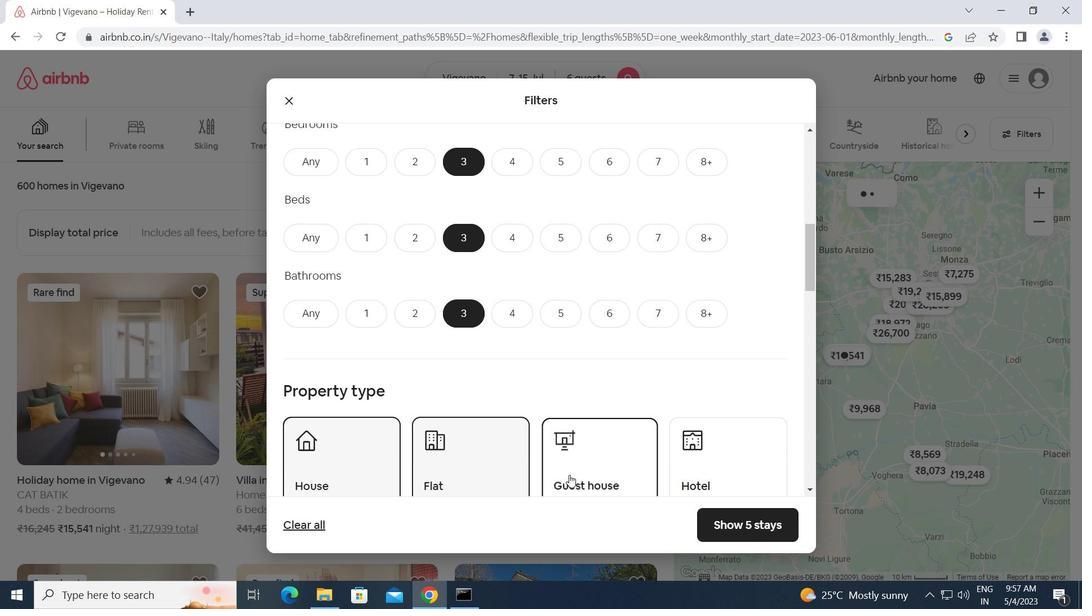 
Action: Mouse scrolled (567, 464) with delta (0, 0)
Screenshot: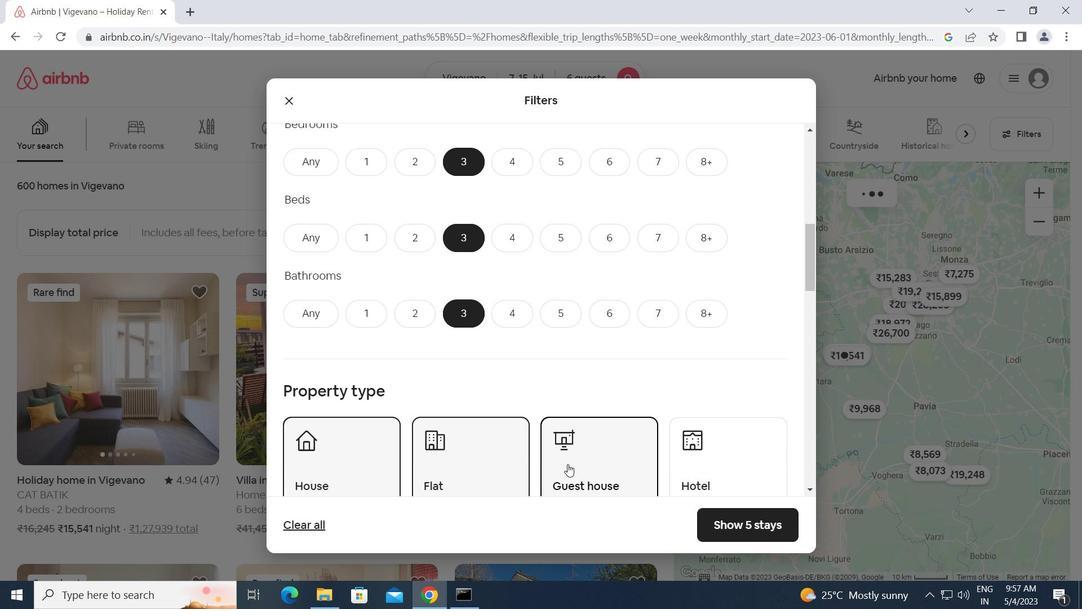 
Action: Mouse scrolled (567, 464) with delta (0, 0)
Screenshot: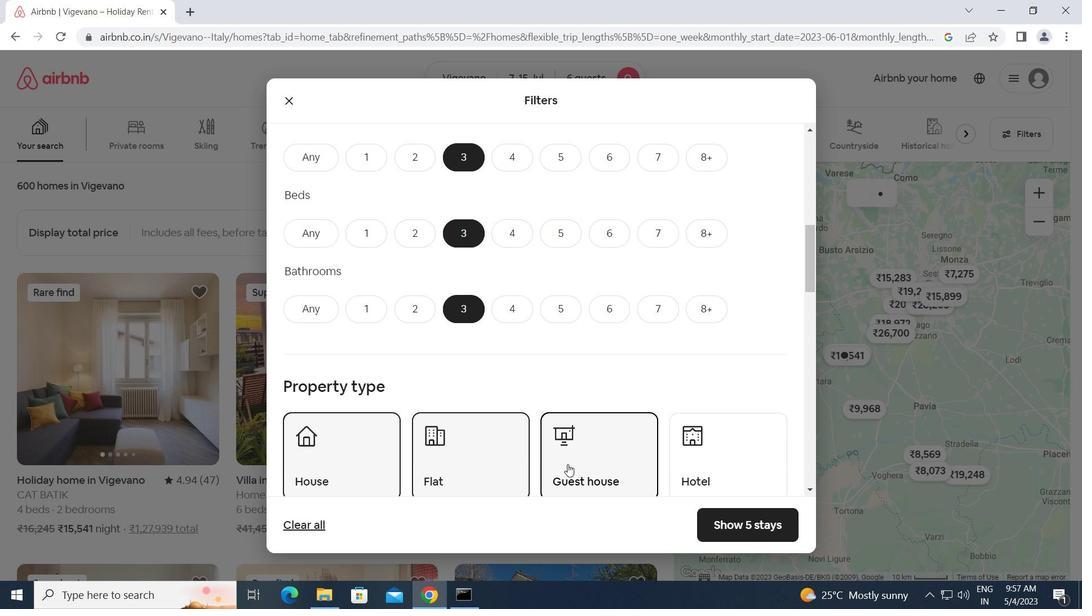 
Action: Mouse scrolled (567, 464) with delta (0, 0)
Screenshot: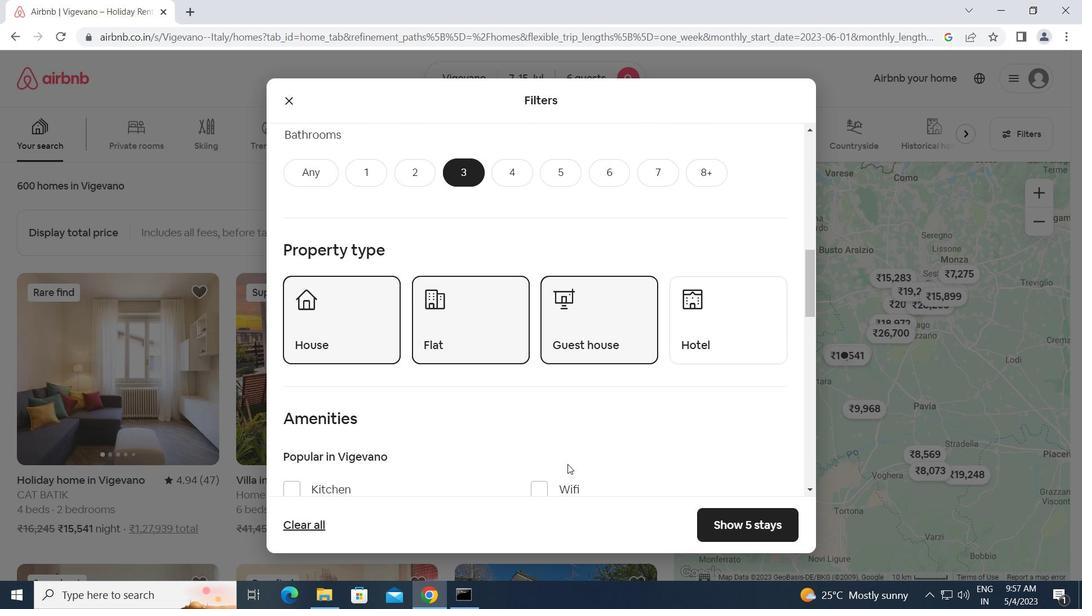 
Action: Mouse scrolled (567, 464) with delta (0, 0)
Screenshot: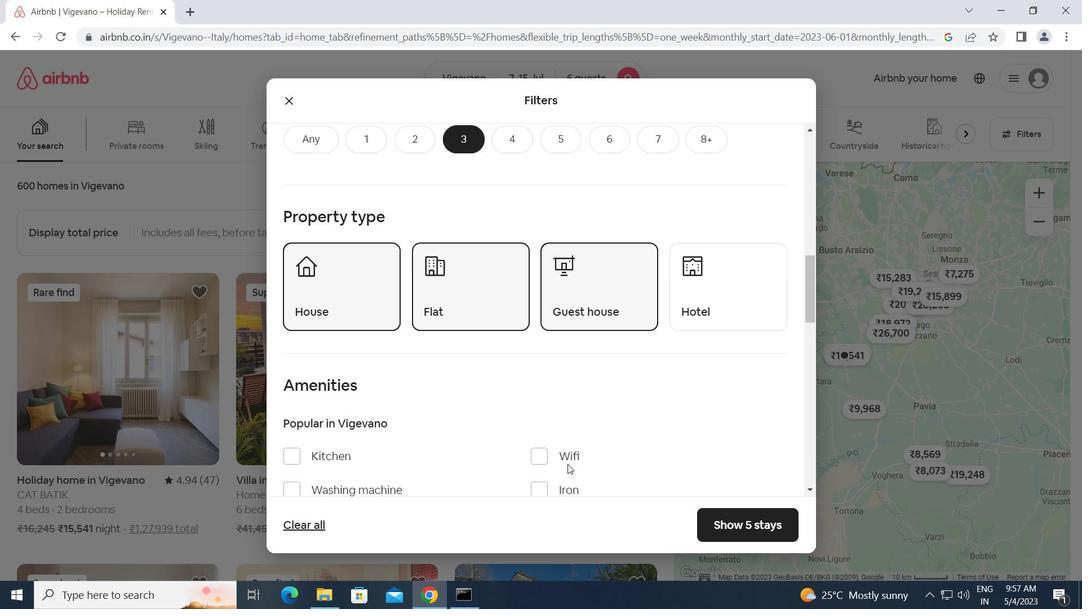 
Action: Mouse scrolled (567, 464) with delta (0, 0)
Screenshot: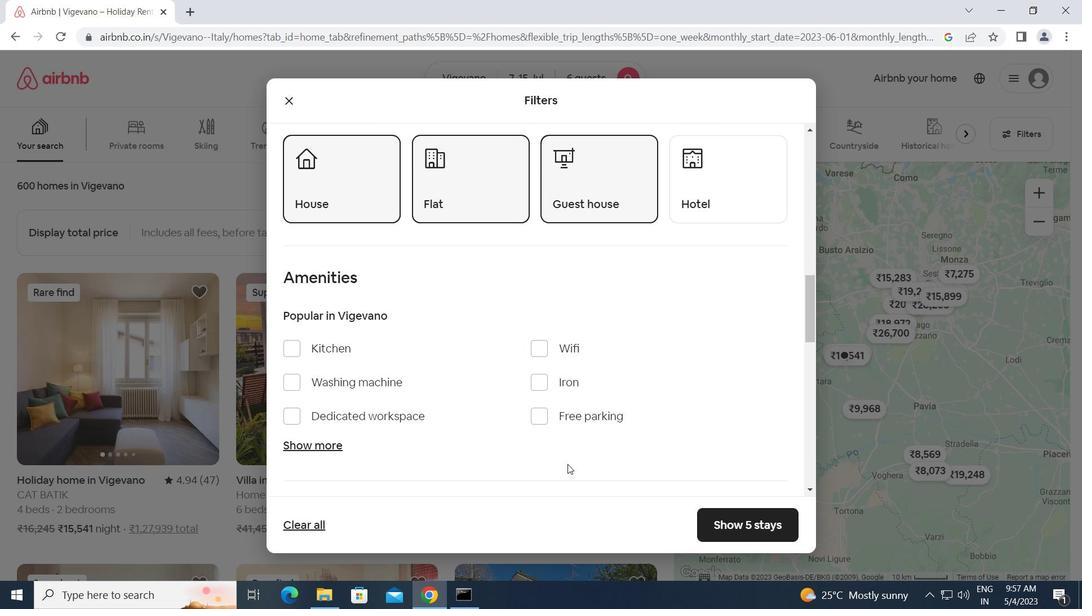 
Action: Mouse scrolled (567, 464) with delta (0, 0)
Screenshot: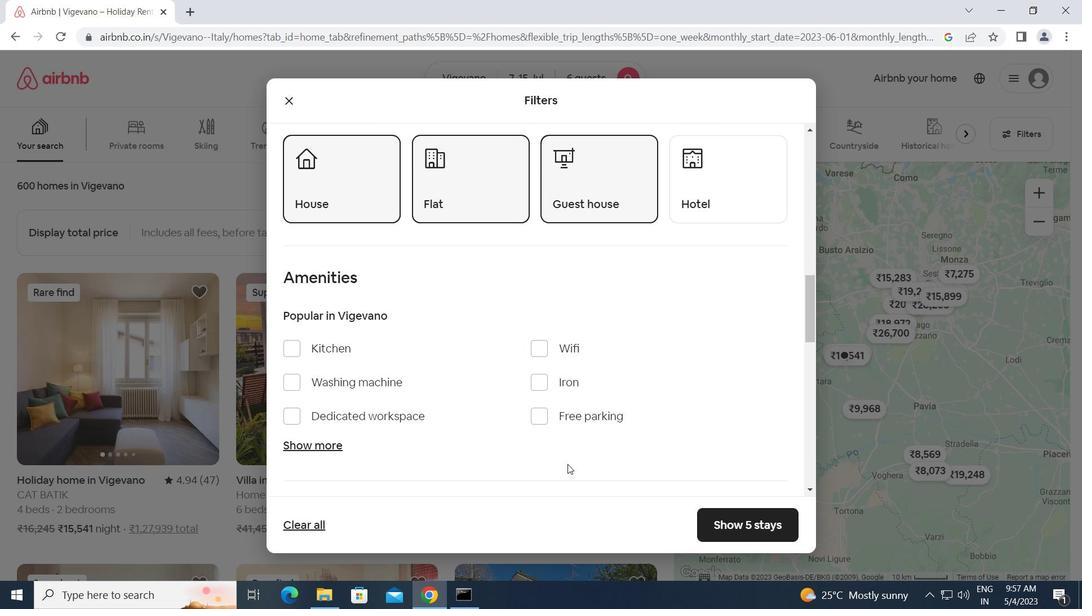 
Action: Mouse scrolled (567, 464) with delta (0, 0)
Screenshot: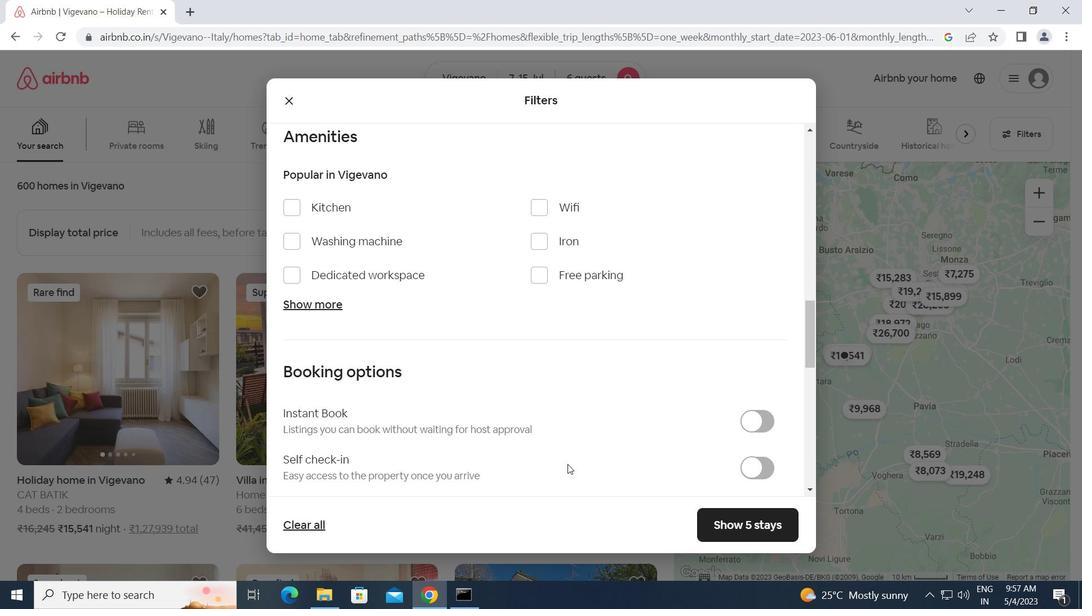 
Action: Mouse moved to (753, 395)
Screenshot: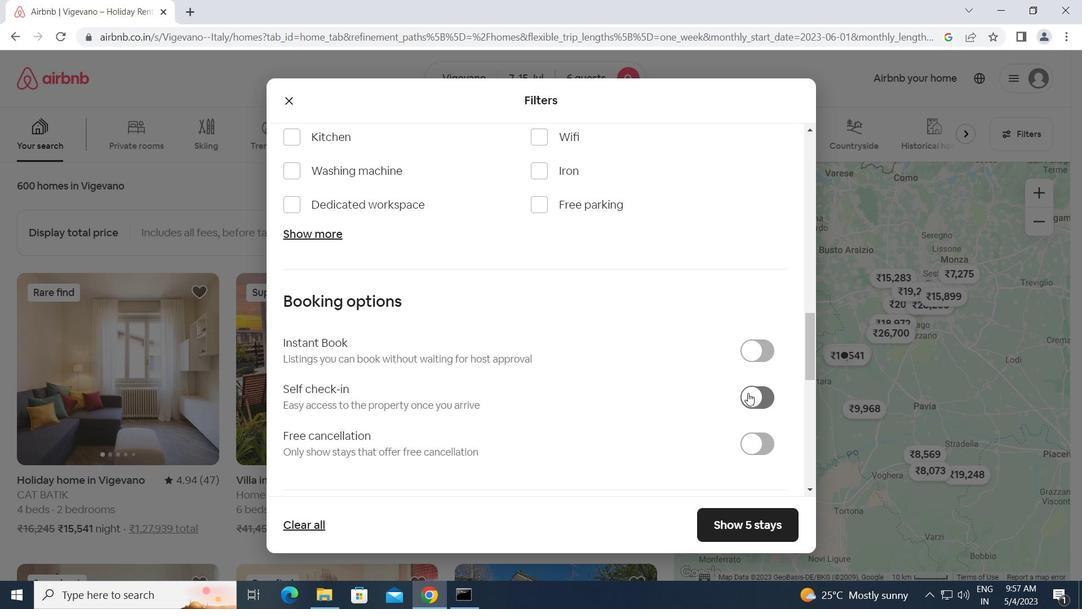 
Action: Mouse pressed left at (753, 395)
Screenshot: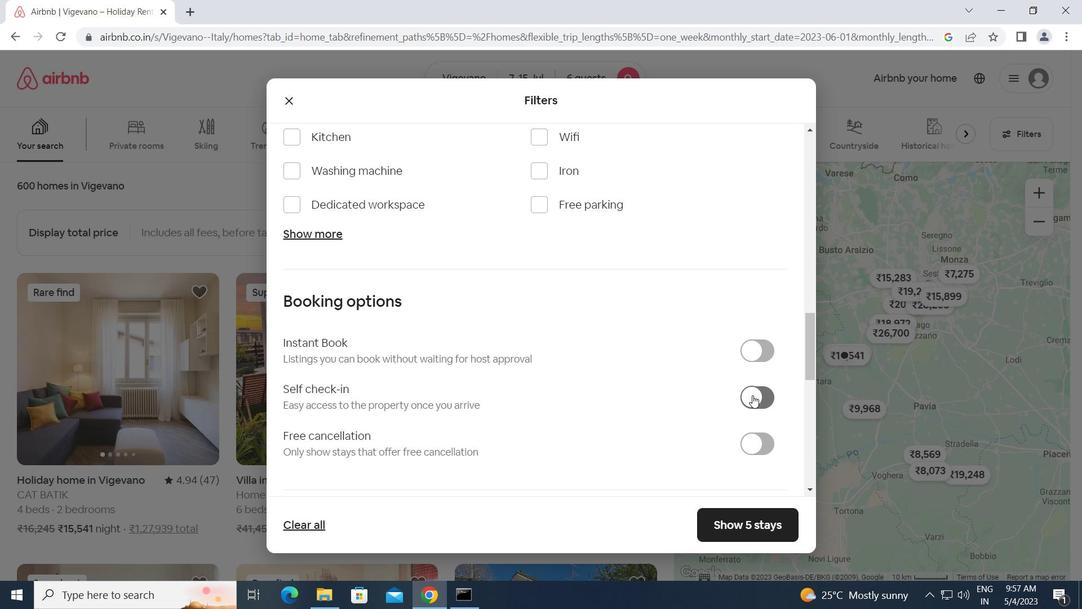 
Action: Mouse moved to (539, 421)
Screenshot: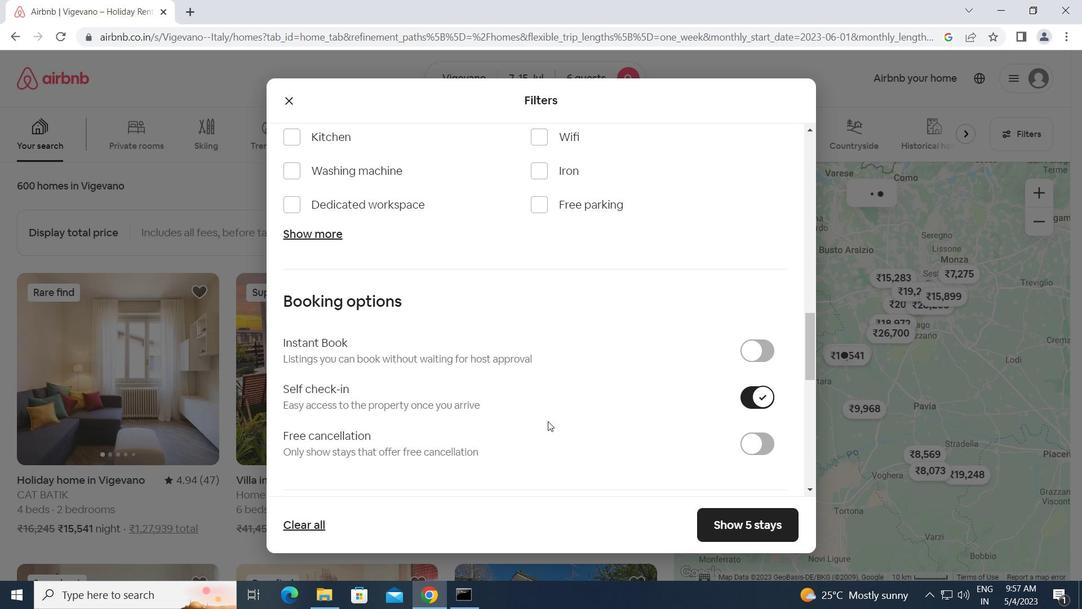 
Action: Mouse scrolled (539, 420) with delta (0, 0)
Screenshot: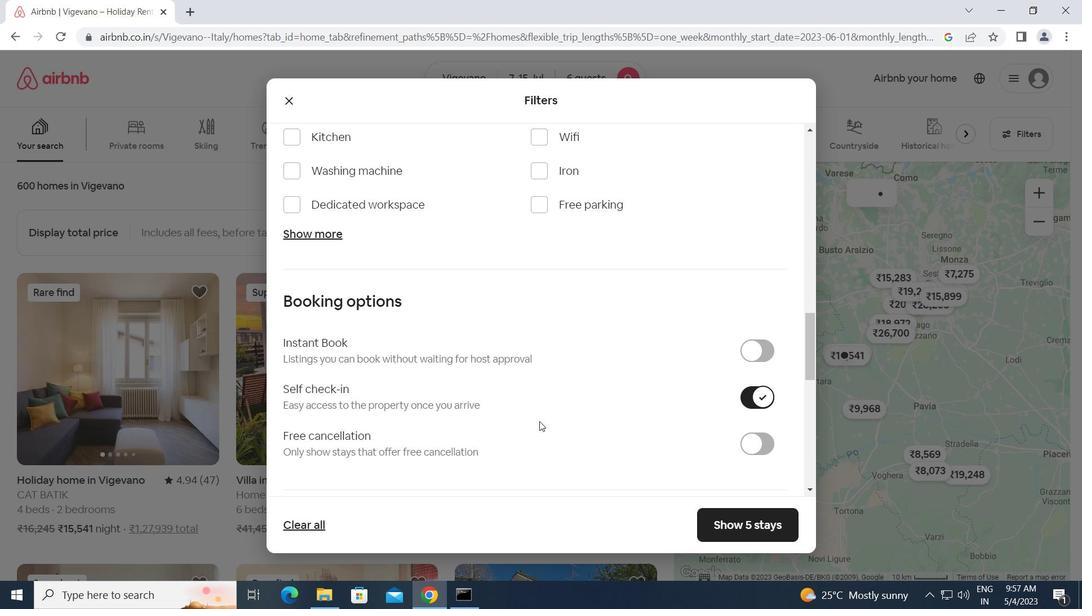 
Action: Mouse moved to (539, 421)
Screenshot: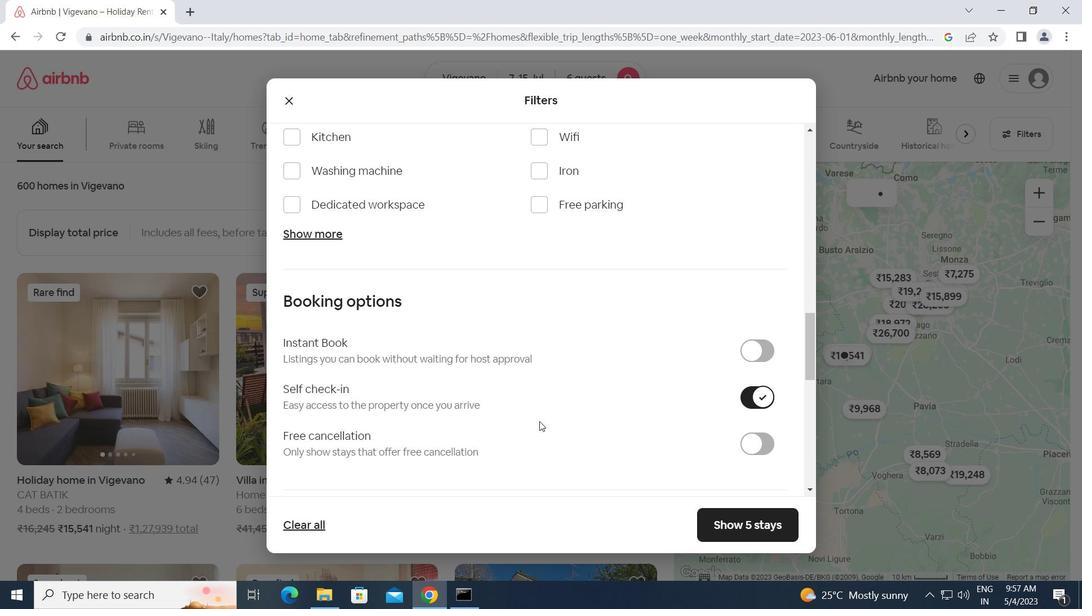
Action: Mouse scrolled (539, 420) with delta (0, 0)
Screenshot: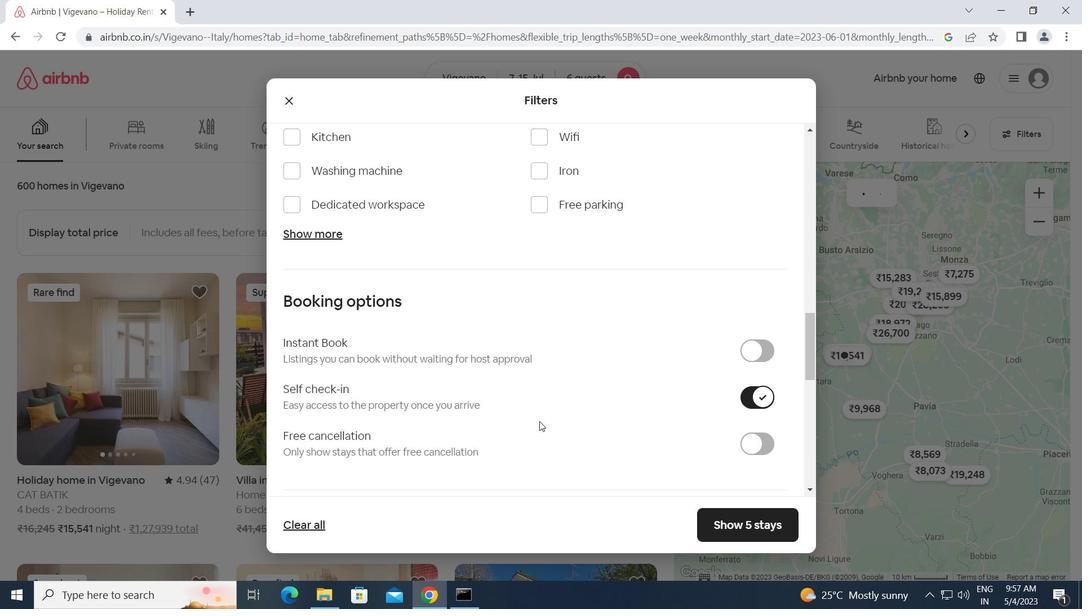 
Action: Mouse scrolled (539, 420) with delta (0, 0)
Screenshot: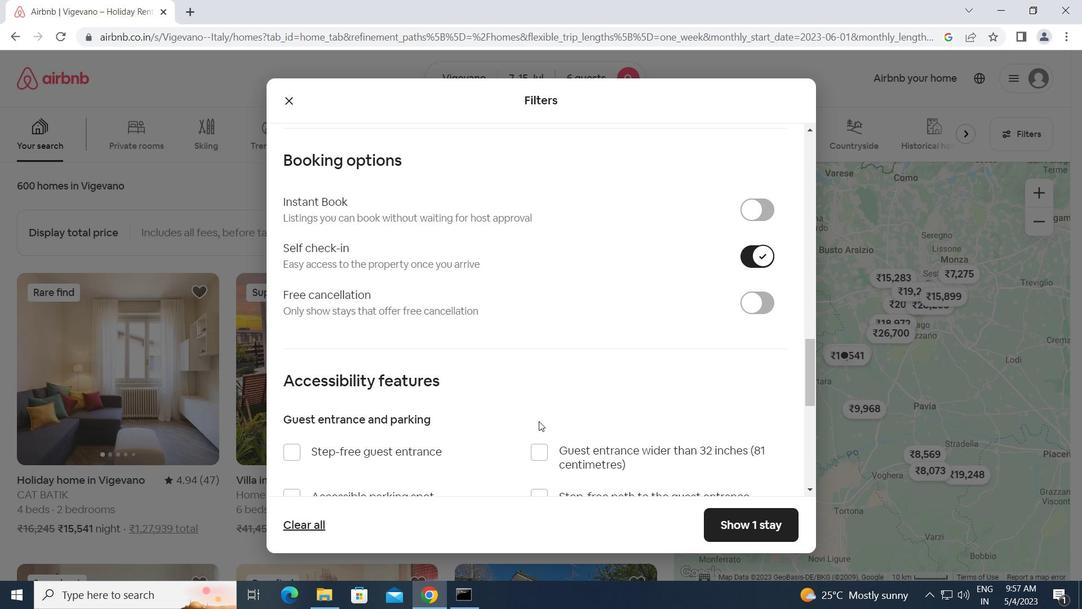 
Action: Mouse scrolled (539, 420) with delta (0, 0)
Screenshot: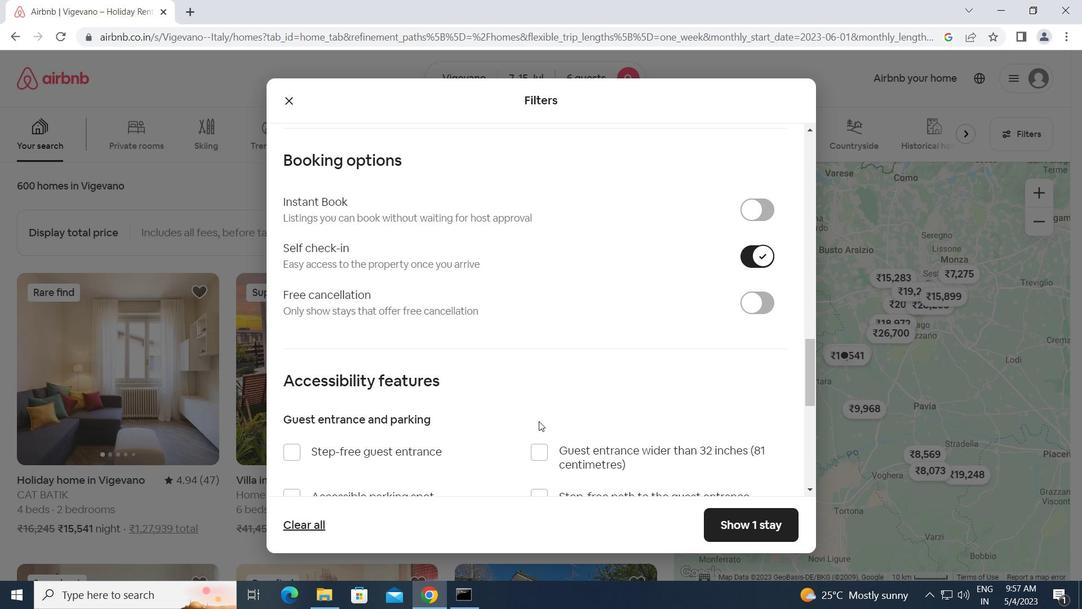 
Action: Mouse scrolled (539, 420) with delta (0, 0)
Screenshot: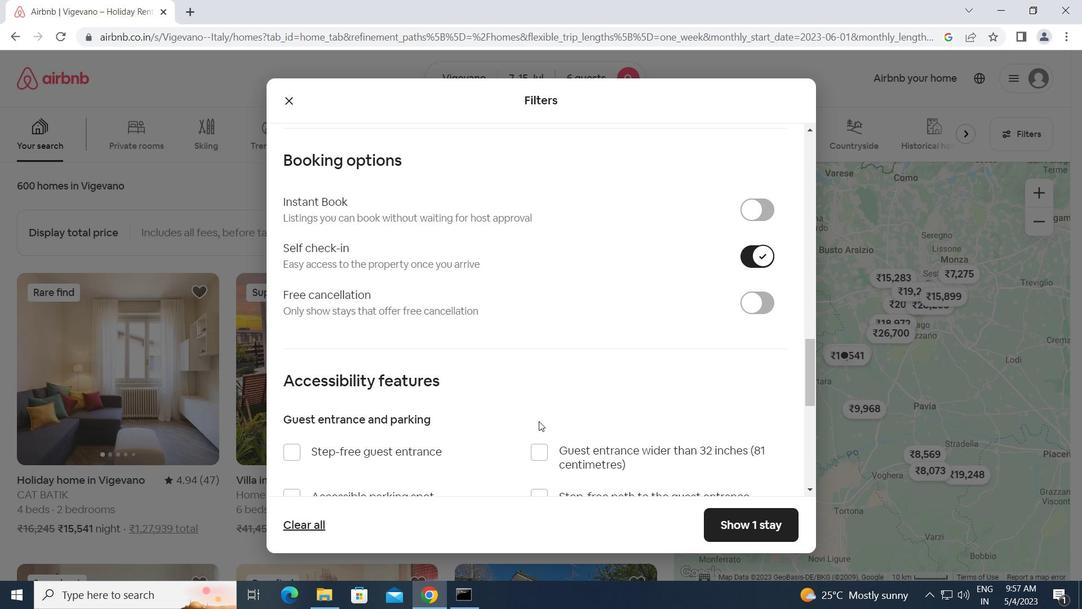 
Action: Mouse scrolled (539, 420) with delta (0, 0)
Screenshot: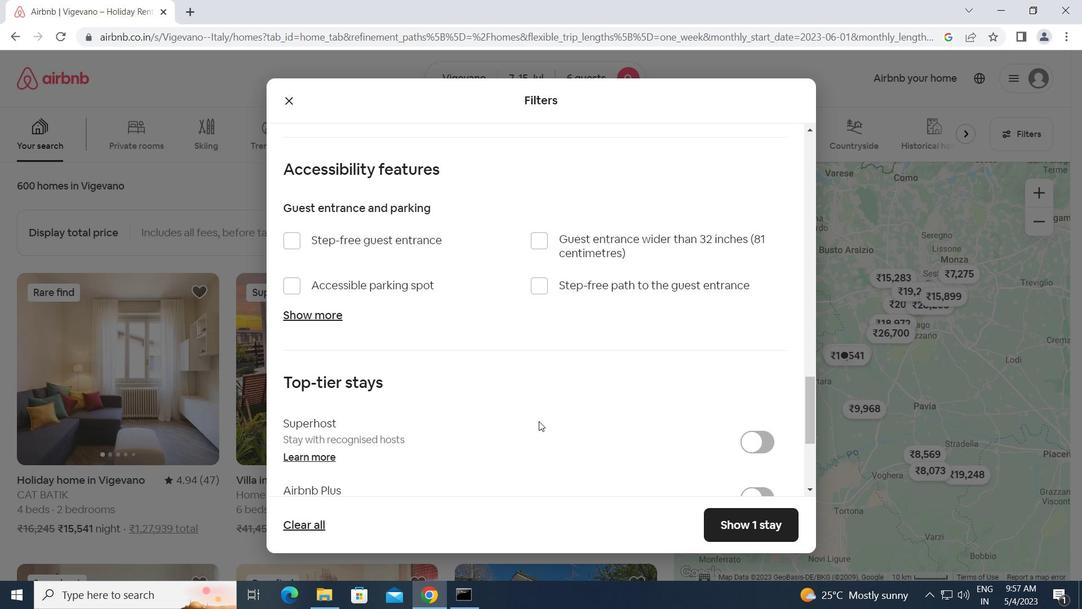 
Action: Mouse scrolled (539, 420) with delta (0, 0)
Screenshot: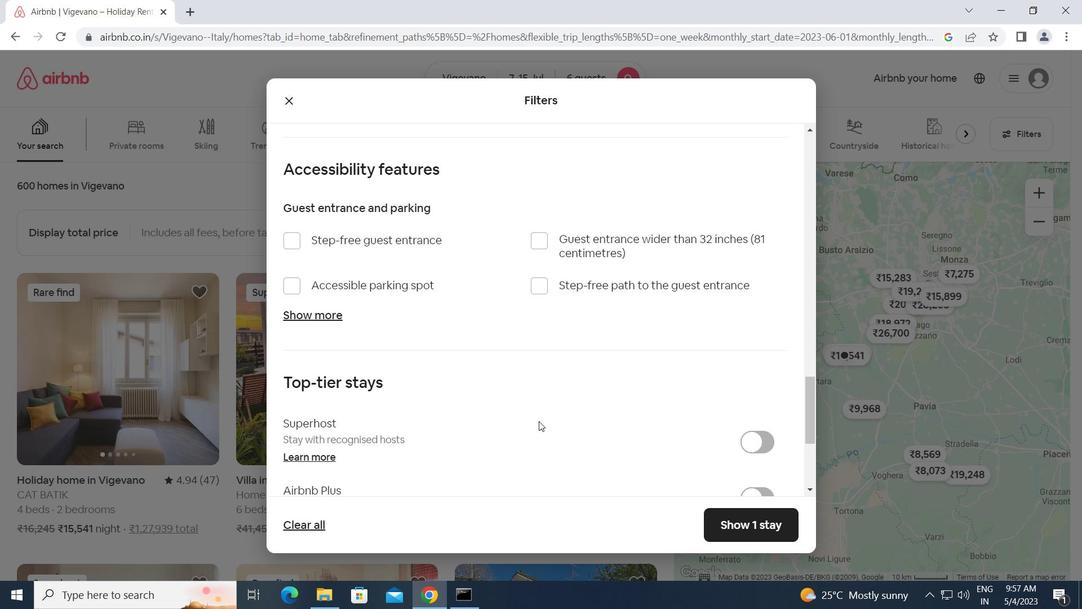 
Action: Mouse scrolled (539, 420) with delta (0, 0)
Screenshot: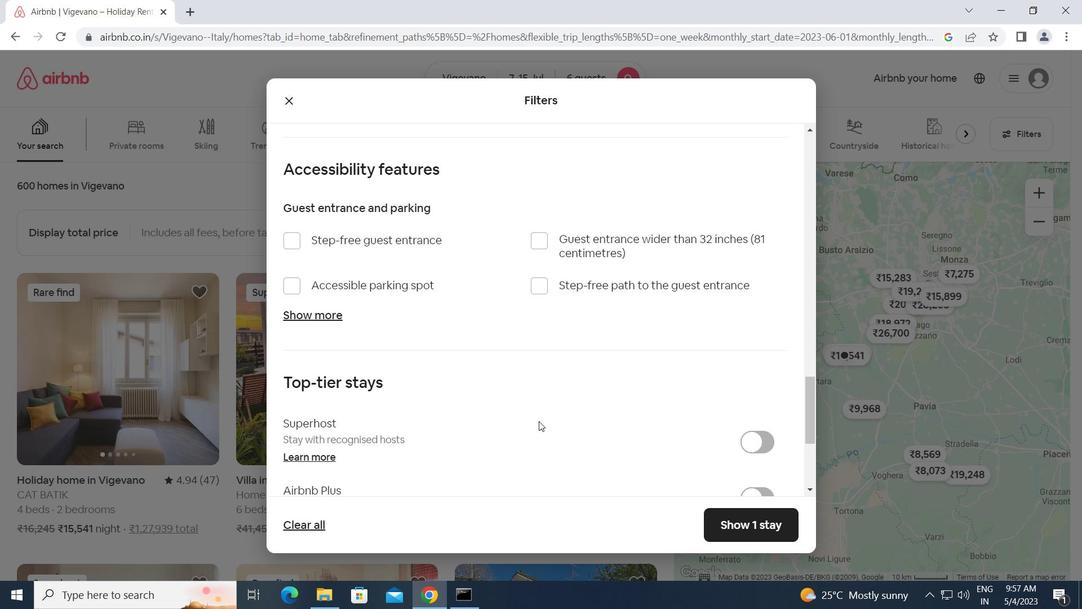 
Action: Mouse moved to (291, 412)
Screenshot: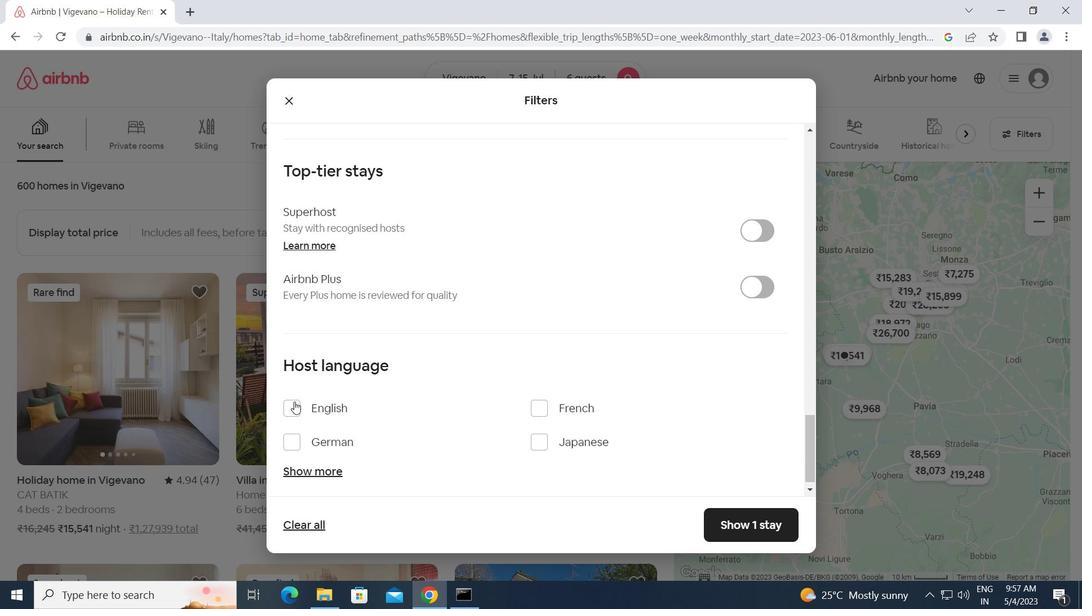 
Action: Mouse pressed left at (291, 412)
Screenshot: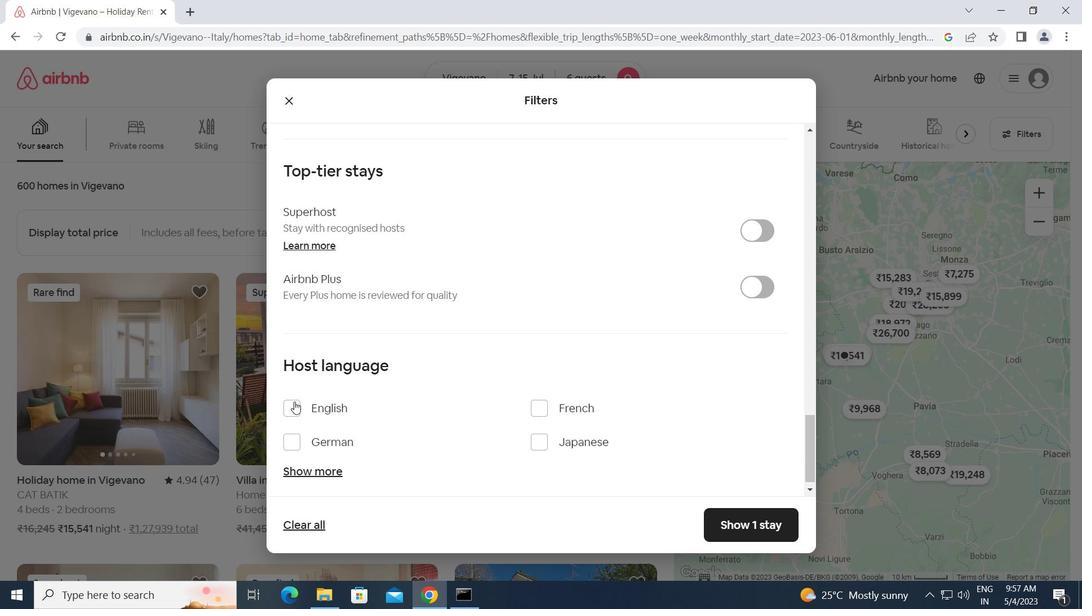 
Action: Mouse moved to (751, 517)
Screenshot: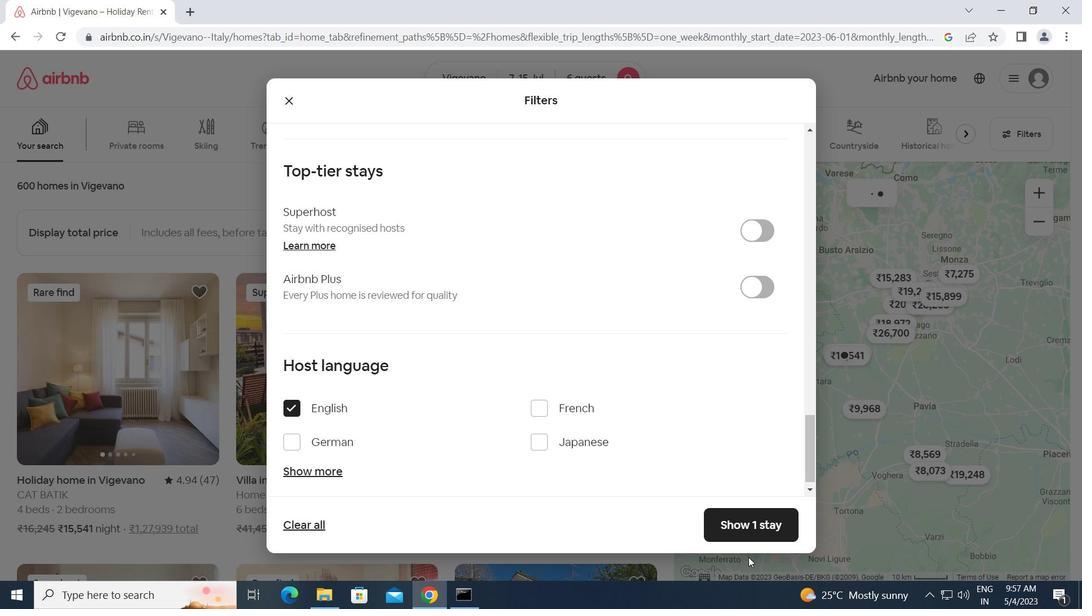 
Action: Mouse pressed left at (751, 517)
Screenshot: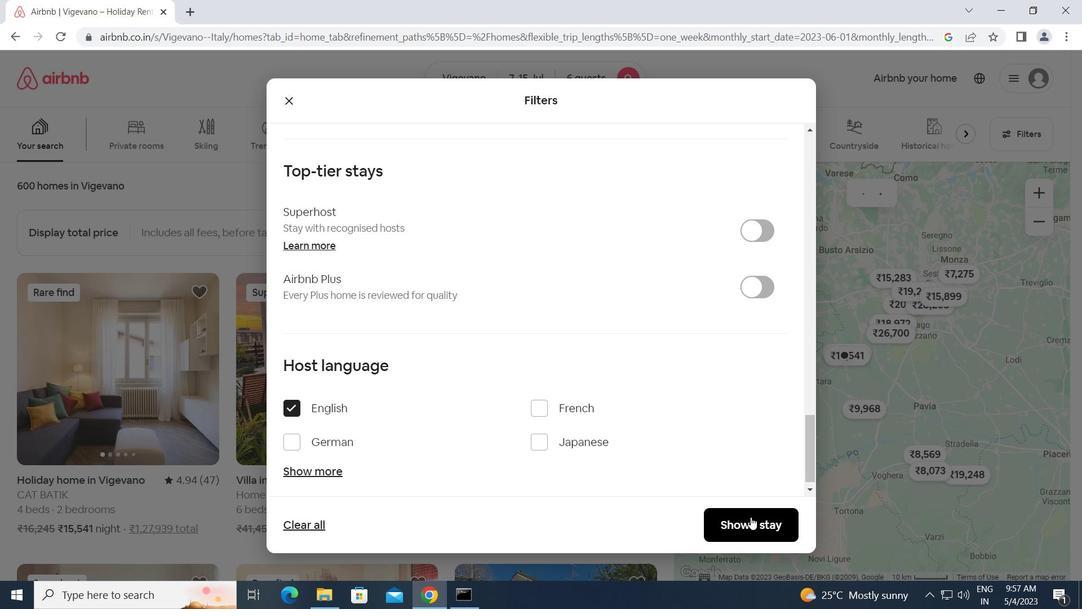 
